 Task: Add a signature Mina Davis containing Have a great National Ice Cream Day, Mina Davis to email address softage.9@softage.net and add a label Incident reports
Action: Mouse moved to (954, 57)
Screenshot: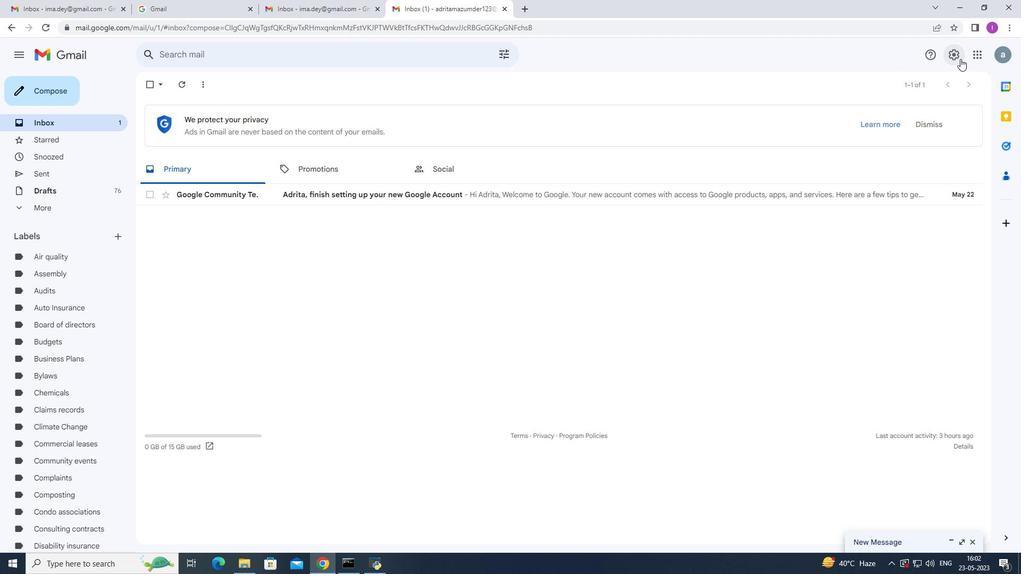
Action: Mouse pressed left at (954, 57)
Screenshot: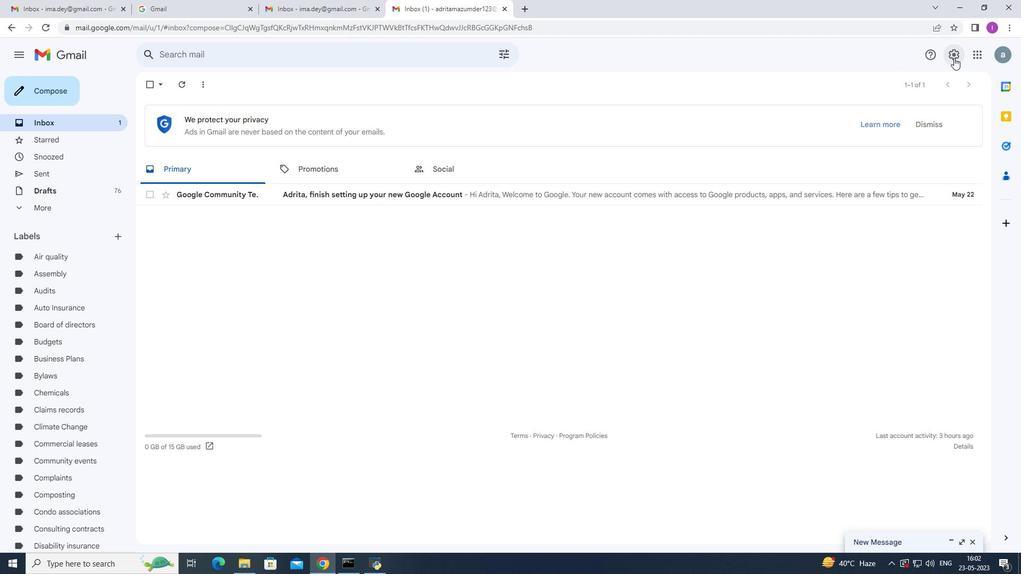 
Action: Mouse moved to (909, 109)
Screenshot: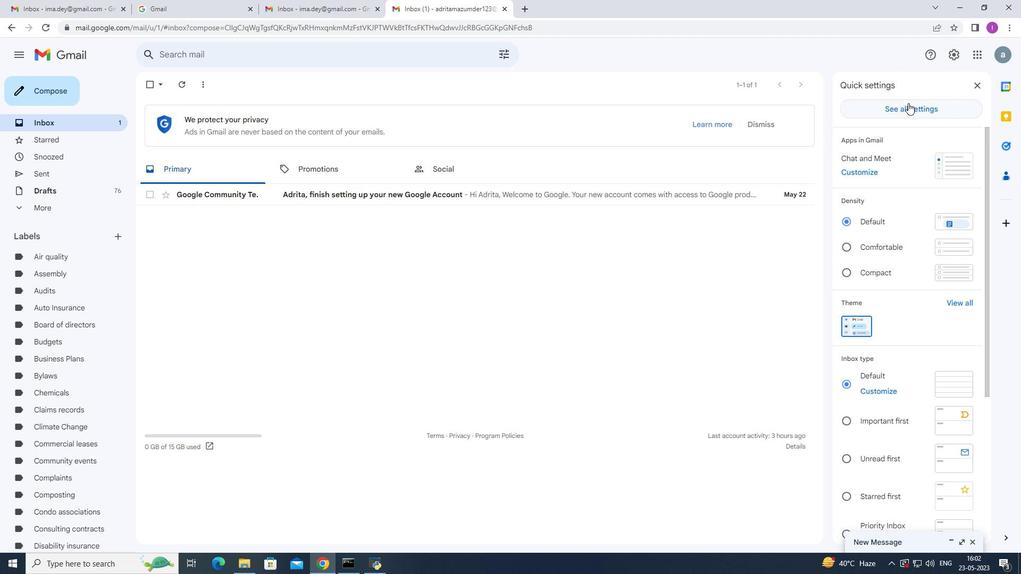 
Action: Mouse pressed left at (909, 109)
Screenshot: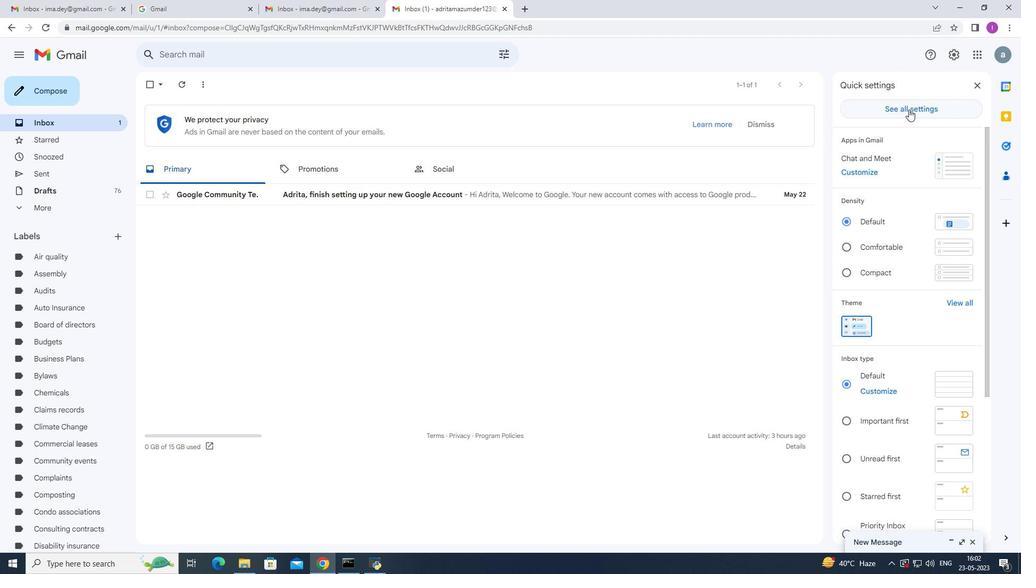 
Action: Mouse moved to (569, 285)
Screenshot: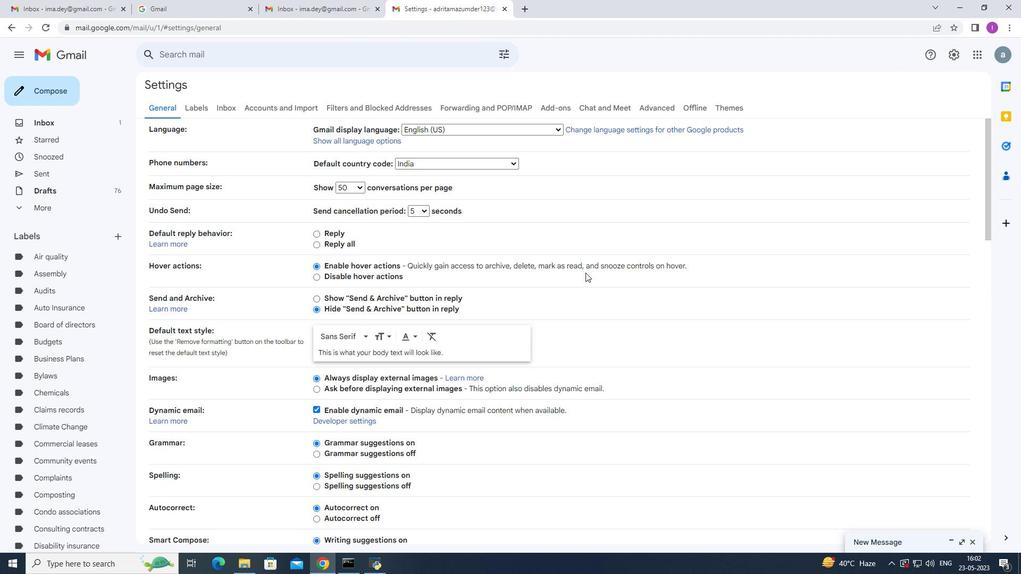 
Action: Mouse scrolled (569, 284) with delta (0, 0)
Screenshot: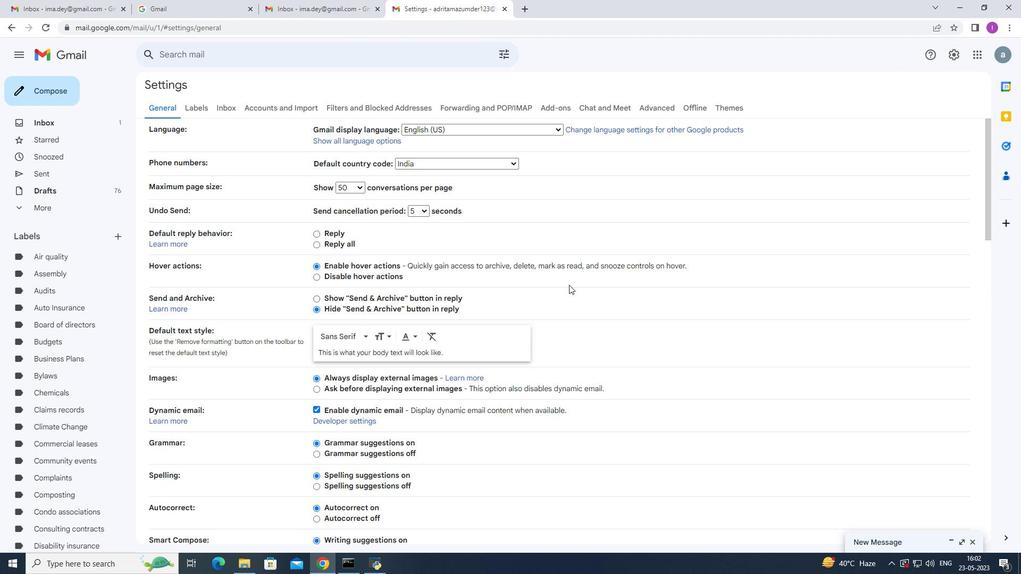 
Action: Mouse scrolled (569, 284) with delta (0, 0)
Screenshot: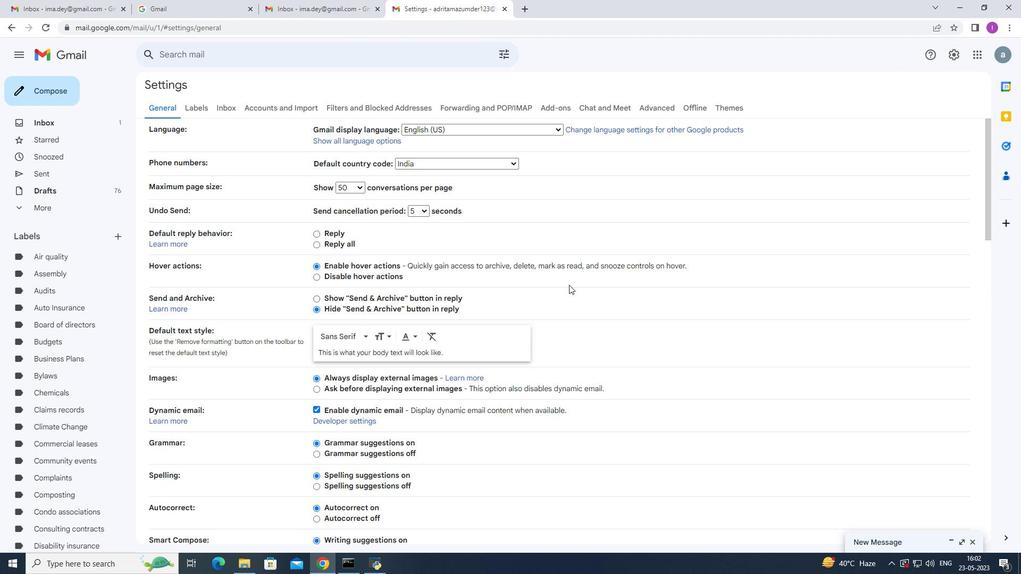 
Action: Mouse scrolled (569, 284) with delta (0, 0)
Screenshot: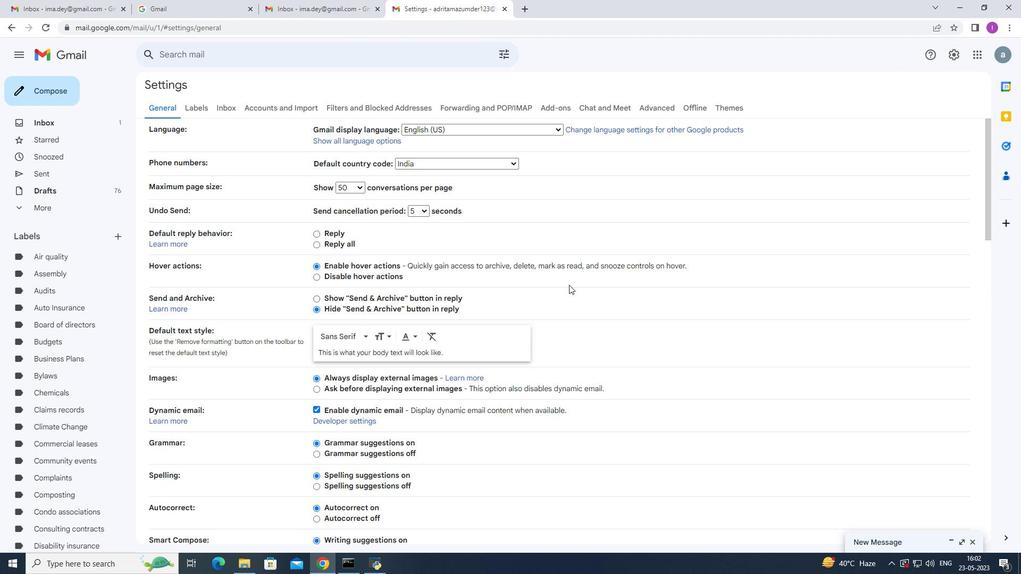 
Action: Mouse scrolled (569, 284) with delta (0, 0)
Screenshot: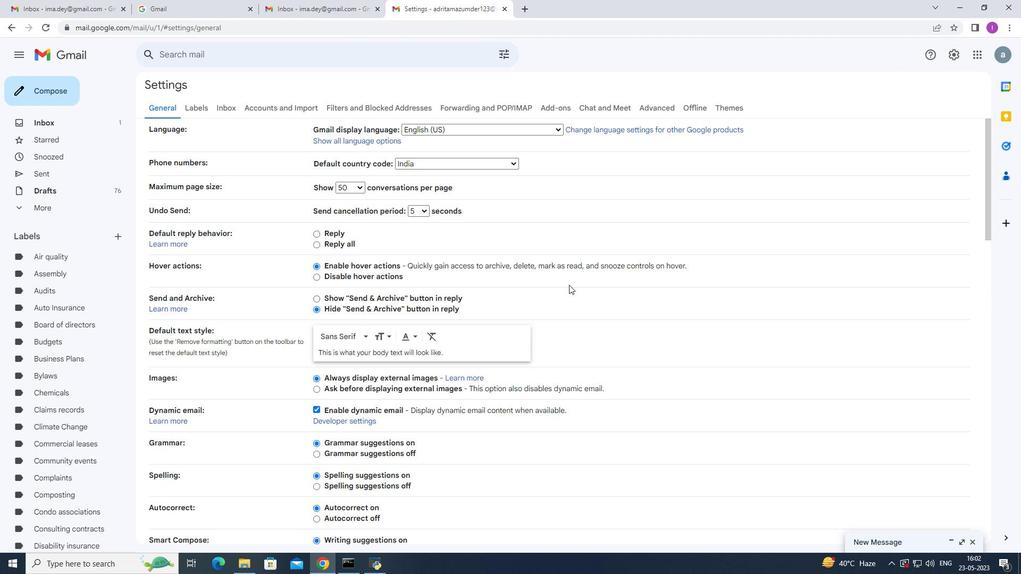 
Action: Mouse moved to (523, 332)
Screenshot: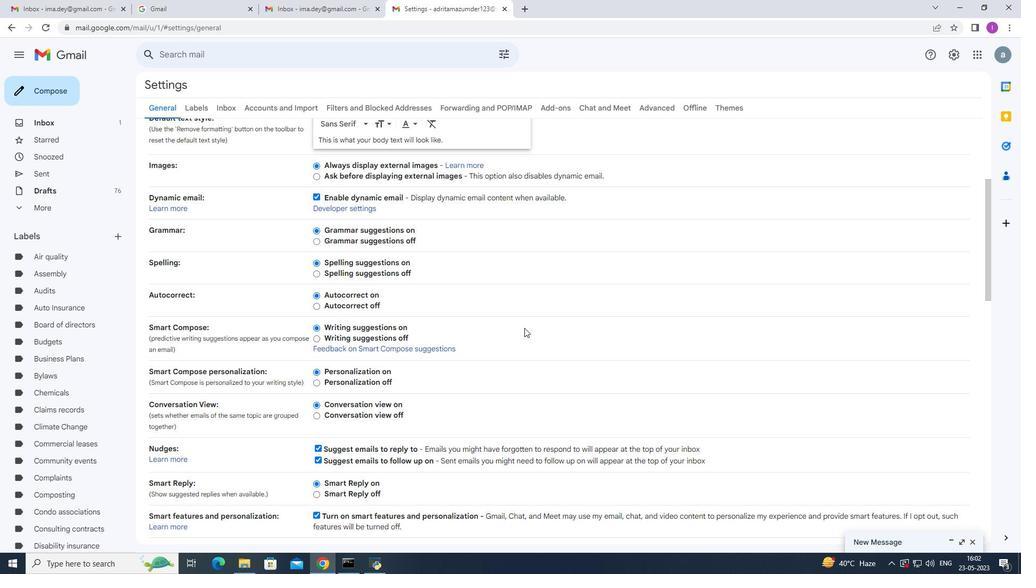 
Action: Mouse scrolled (523, 331) with delta (0, 0)
Screenshot: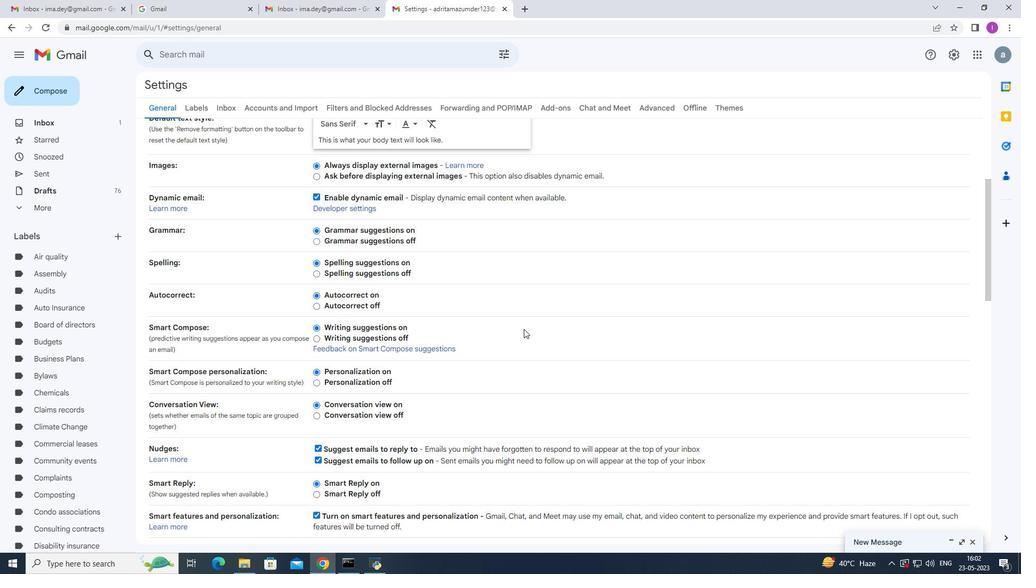 
Action: Mouse moved to (522, 333)
Screenshot: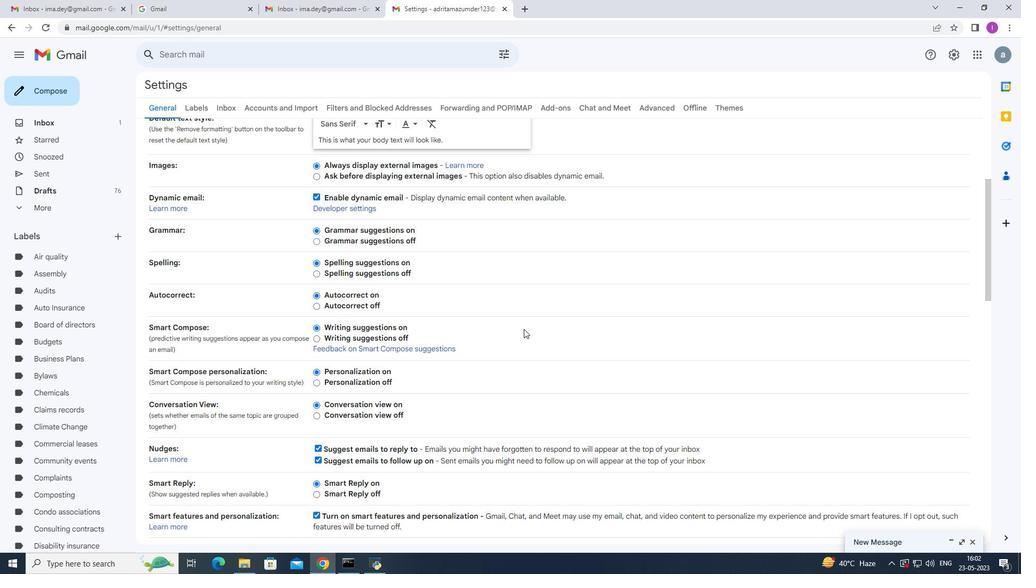
Action: Mouse scrolled (522, 332) with delta (0, 0)
Screenshot: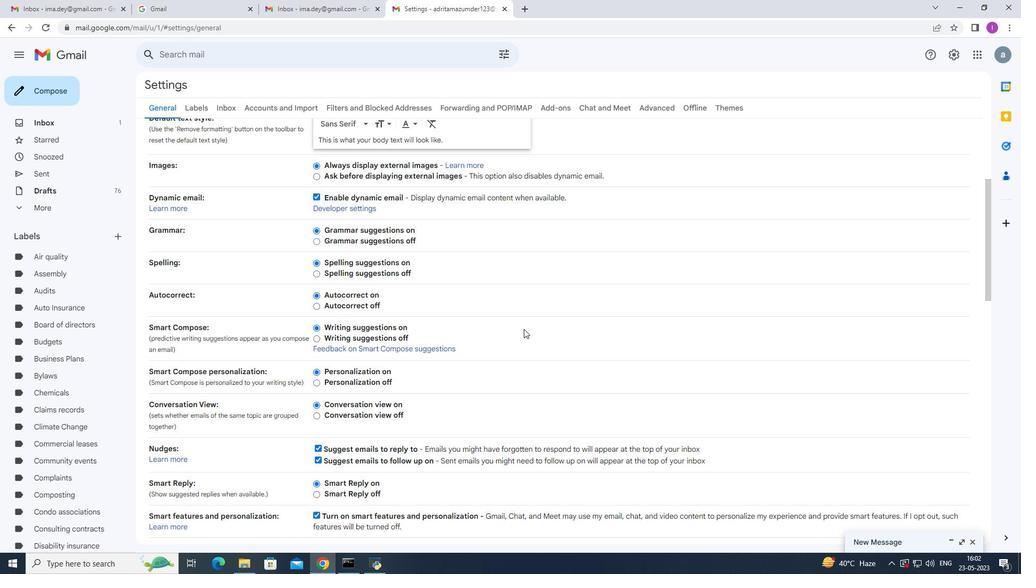 
Action: Mouse scrolled (522, 332) with delta (0, 0)
Screenshot: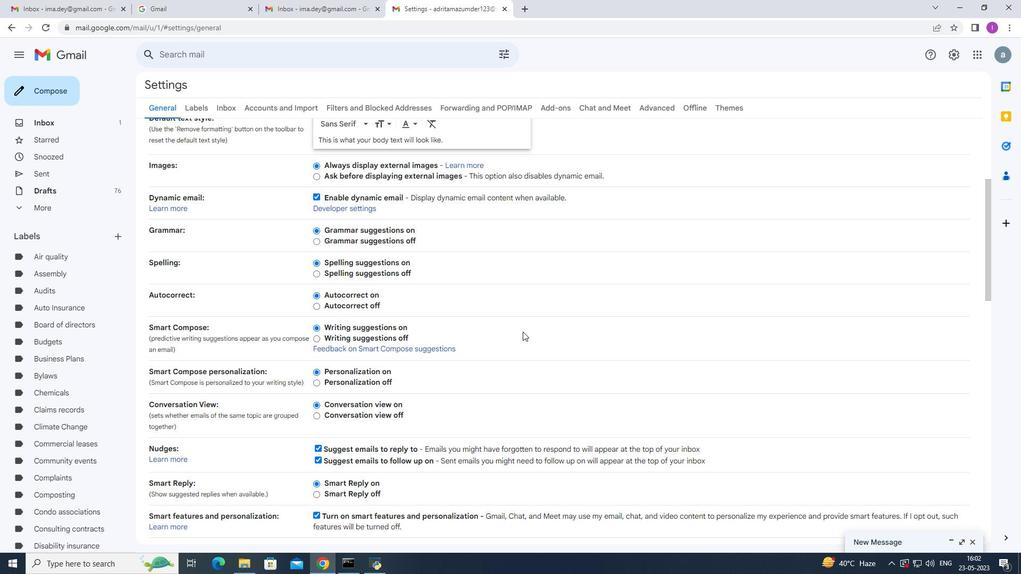 
Action: Mouse moved to (523, 331)
Screenshot: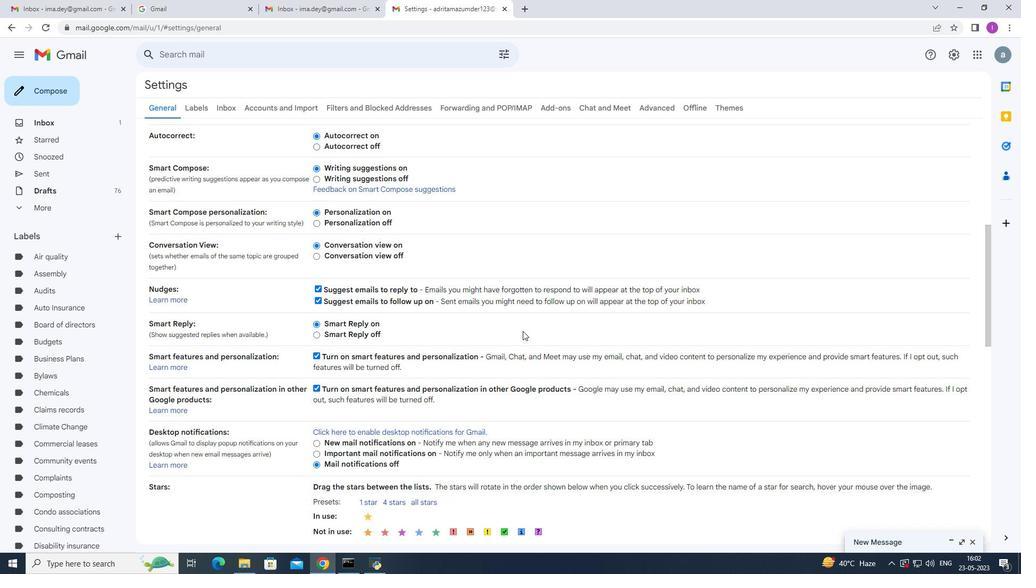 
Action: Mouse scrolled (523, 330) with delta (0, 0)
Screenshot: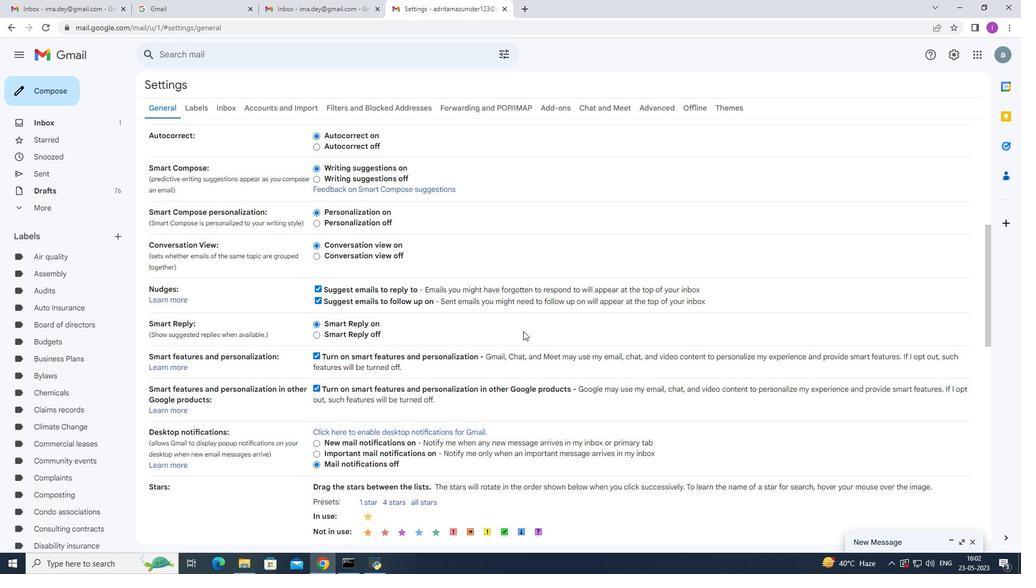 
Action: Mouse scrolled (523, 330) with delta (0, 0)
Screenshot: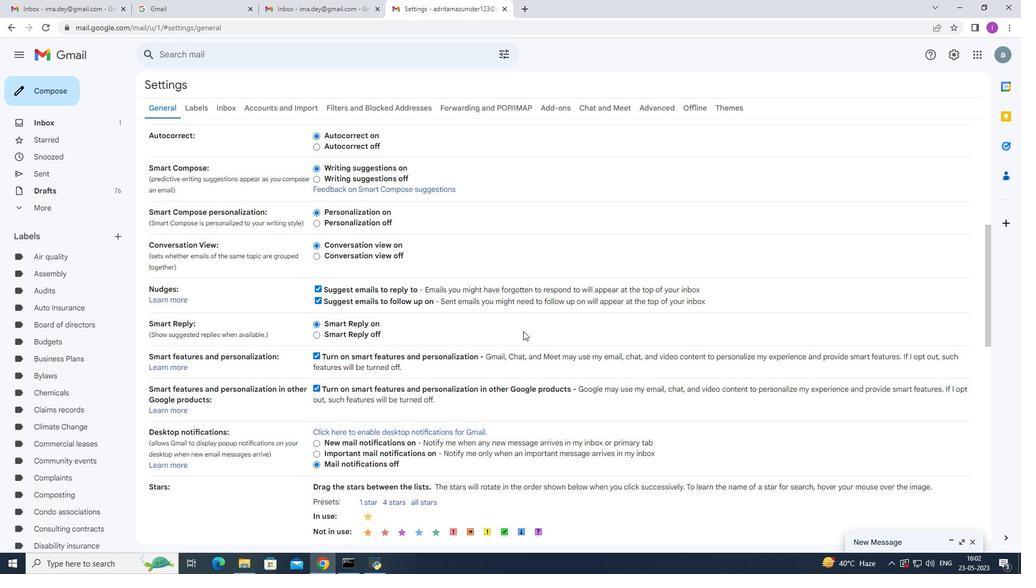 
Action: Mouse scrolled (523, 330) with delta (0, 0)
Screenshot: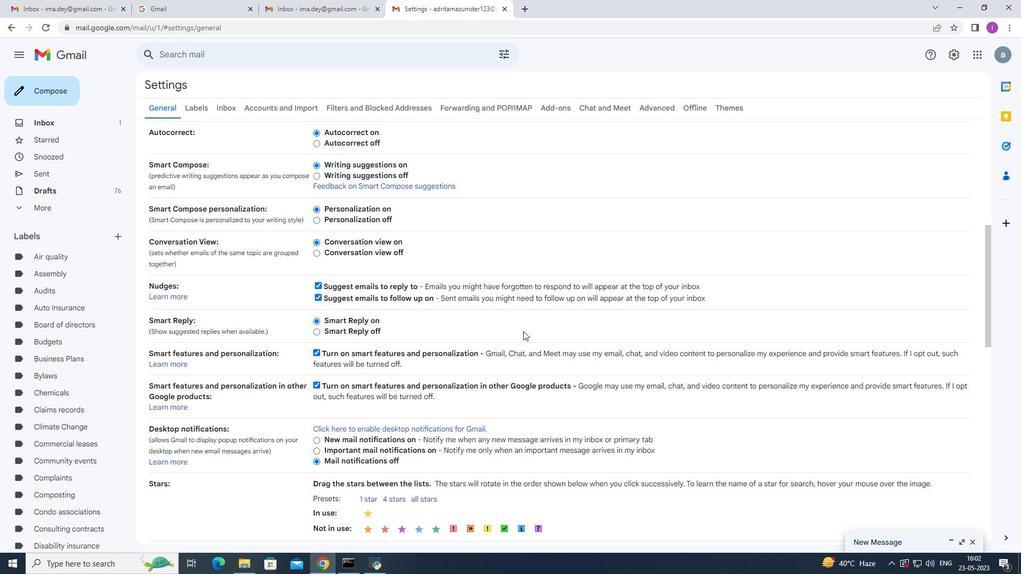 
Action: Mouse scrolled (523, 330) with delta (0, 0)
Screenshot: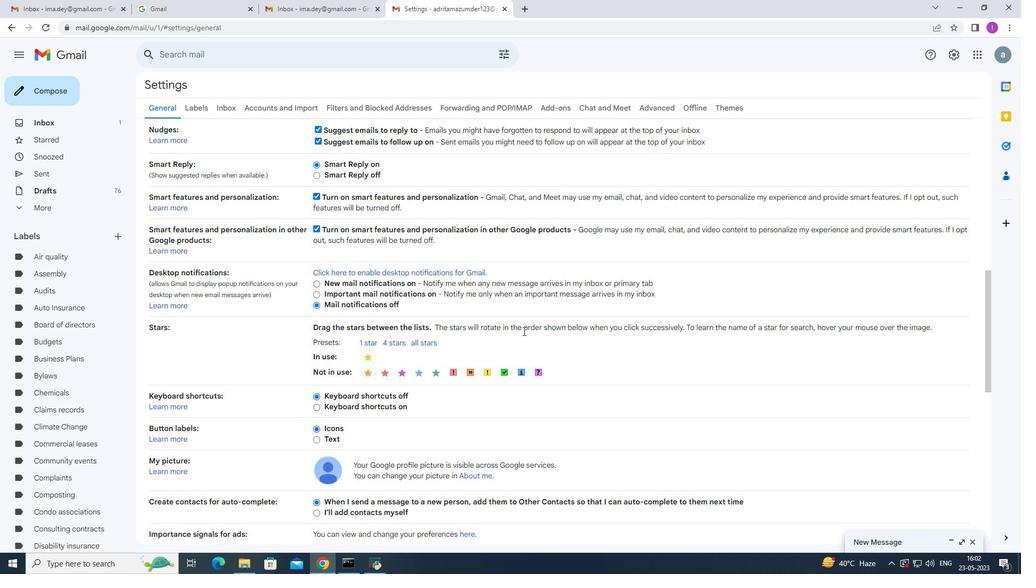 
Action: Mouse moved to (524, 330)
Screenshot: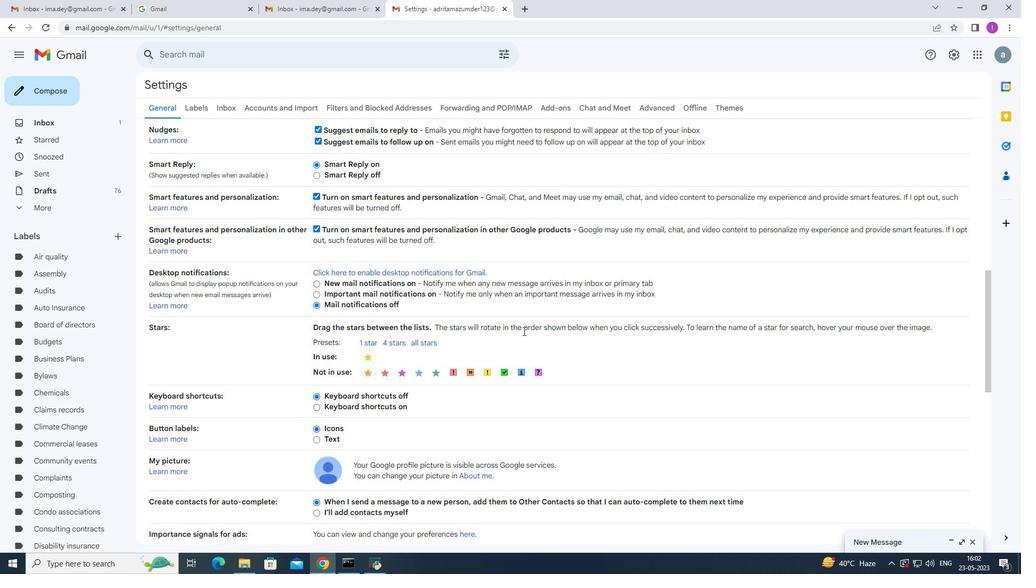 
Action: Mouse scrolled (524, 330) with delta (0, 0)
Screenshot: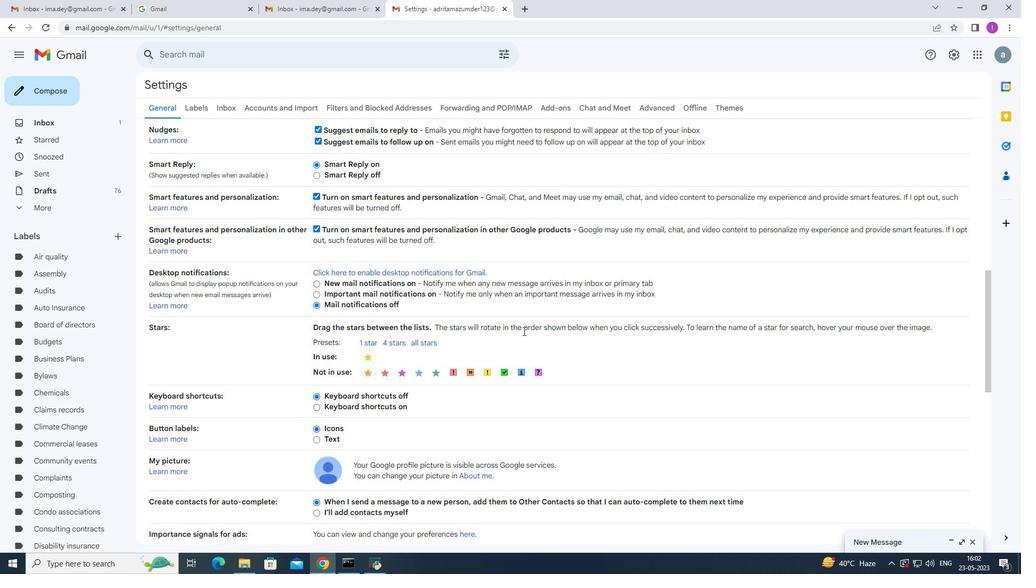 
Action: Mouse scrolled (524, 330) with delta (0, 0)
Screenshot: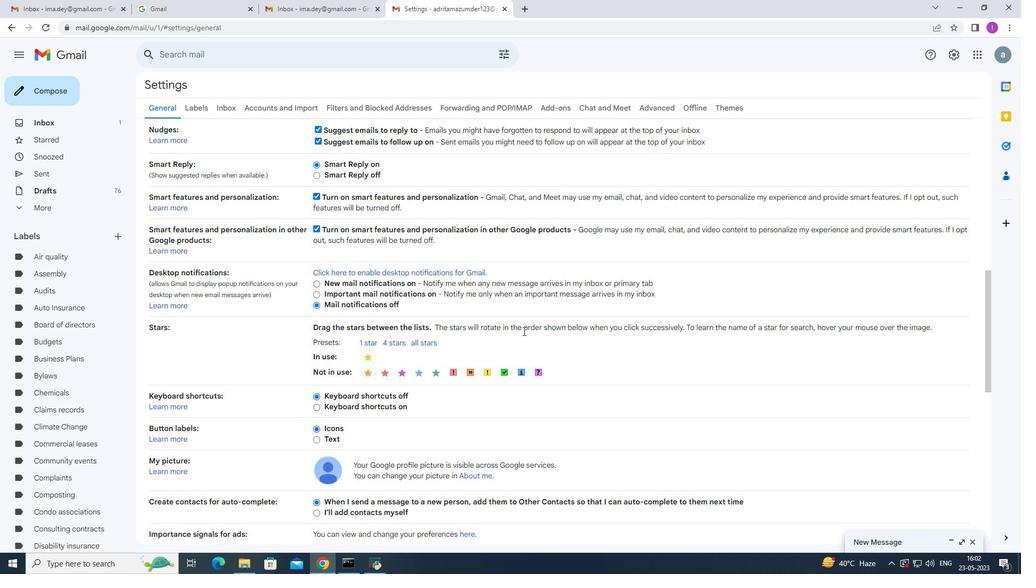 
Action: Mouse scrolled (524, 330) with delta (0, 0)
Screenshot: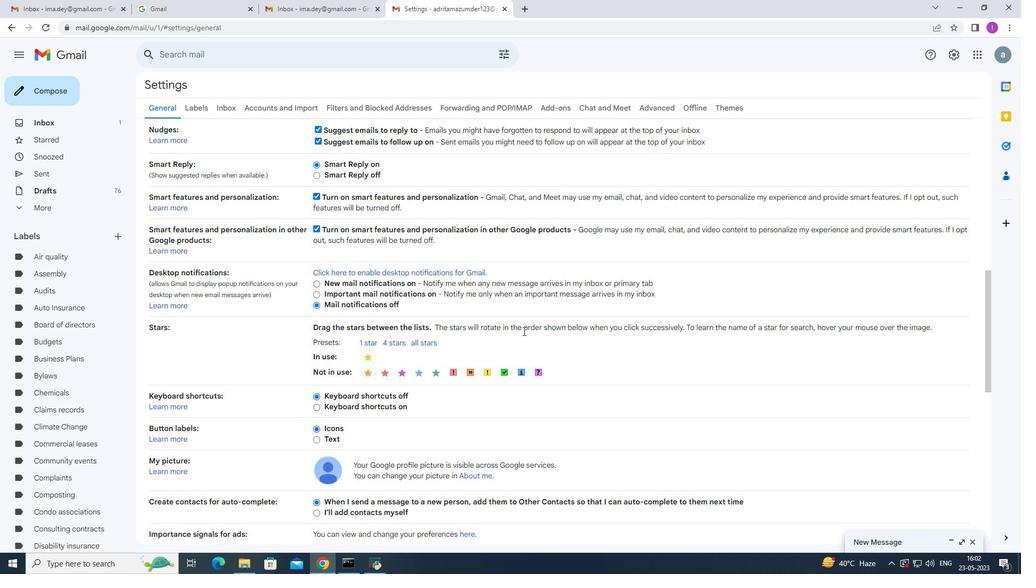 
Action: Mouse scrolled (524, 330) with delta (0, 0)
Screenshot: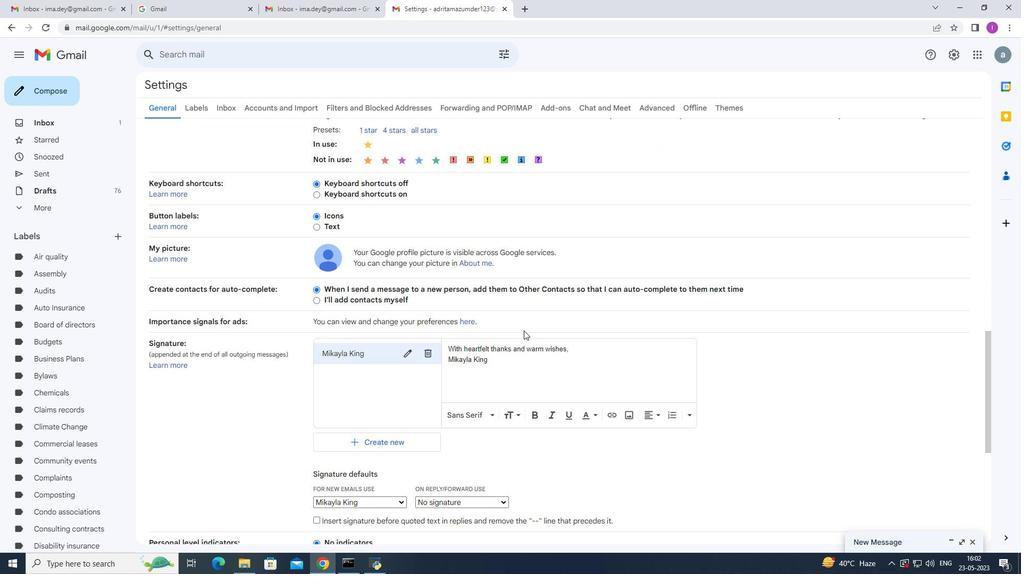 
Action: Mouse scrolled (524, 330) with delta (0, 0)
Screenshot: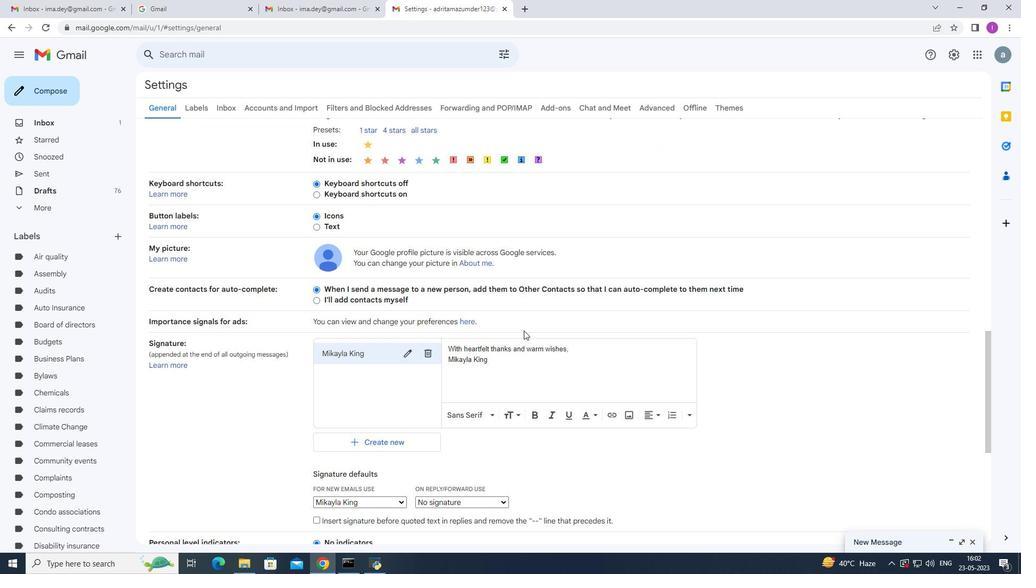 
Action: Mouse scrolled (524, 330) with delta (0, 0)
Screenshot: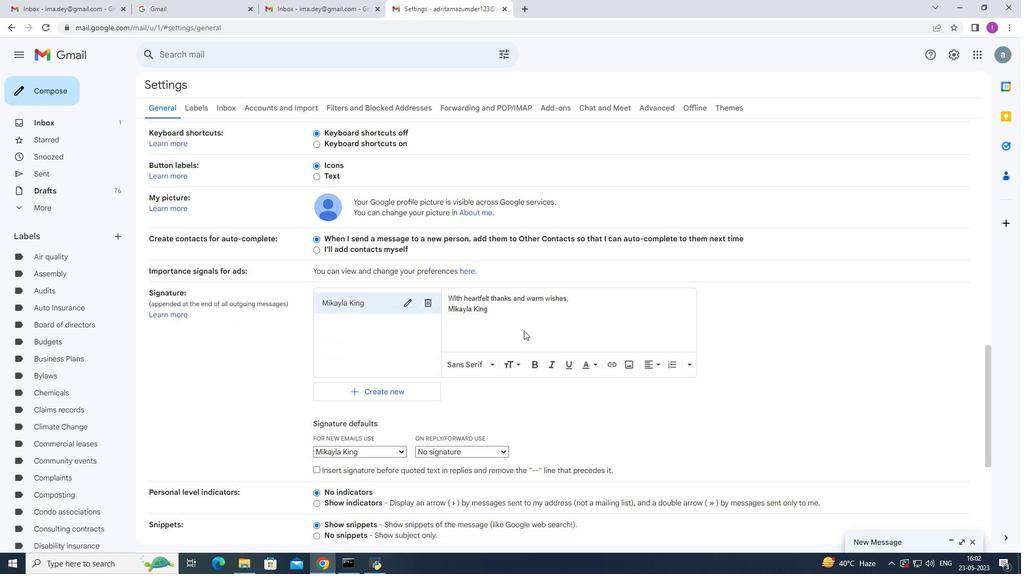 
Action: Mouse scrolled (524, 330) with delta (0, 0)
Screenshot: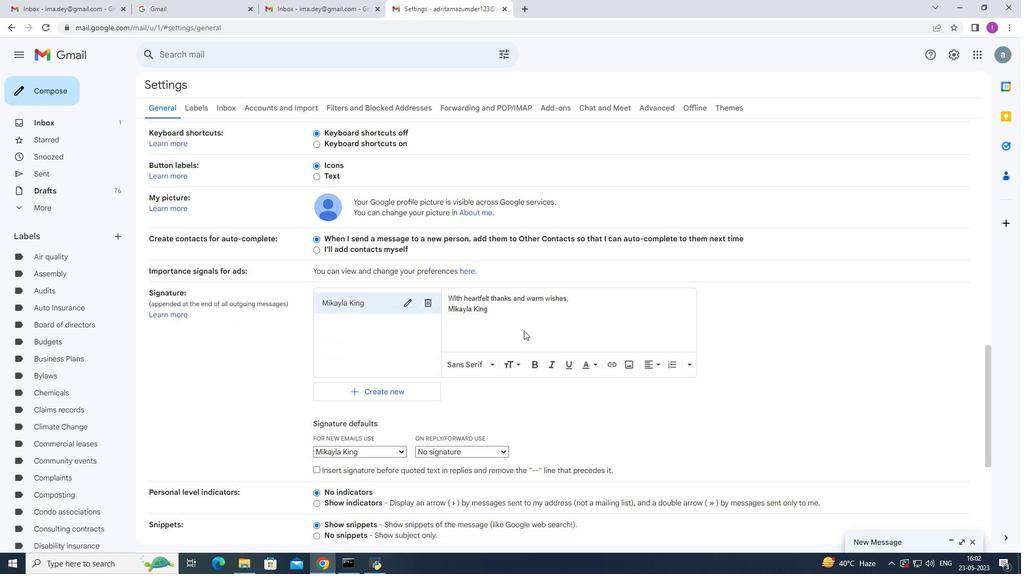 
Action: Mouse scrolled (524, 330) with delta (0, 0)
Screenshot: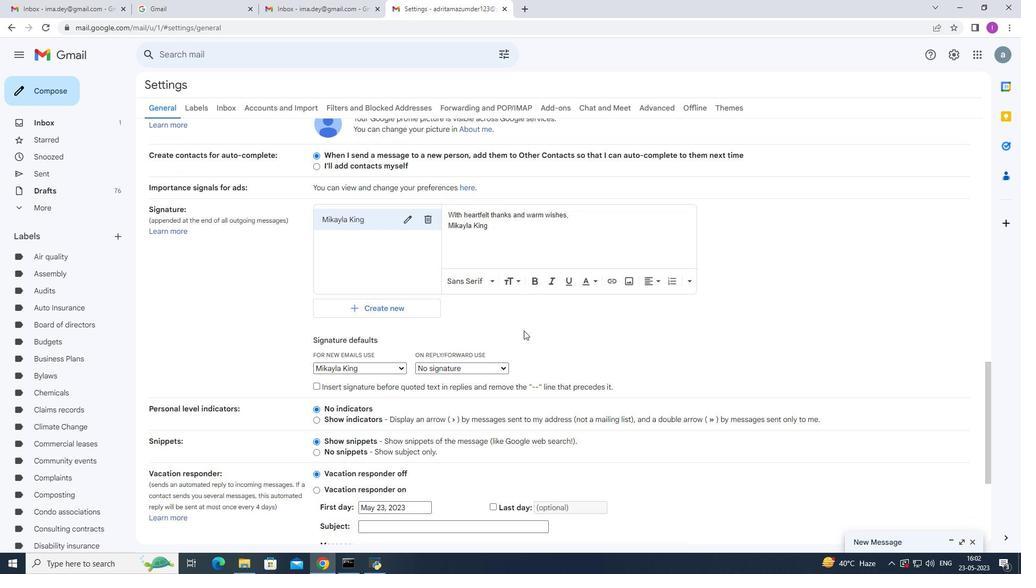 
Action: Mouse scrolled (524, 331) with delta (0, 0)
Screenshot: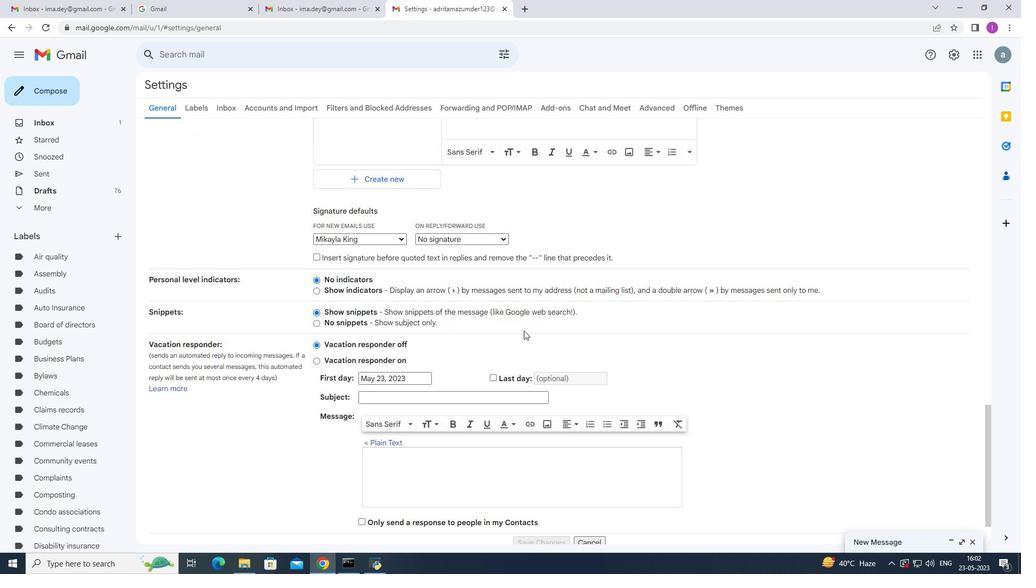 
Action: Mouse scrolled (524, 331) with delta (0, 0)
Screenshot: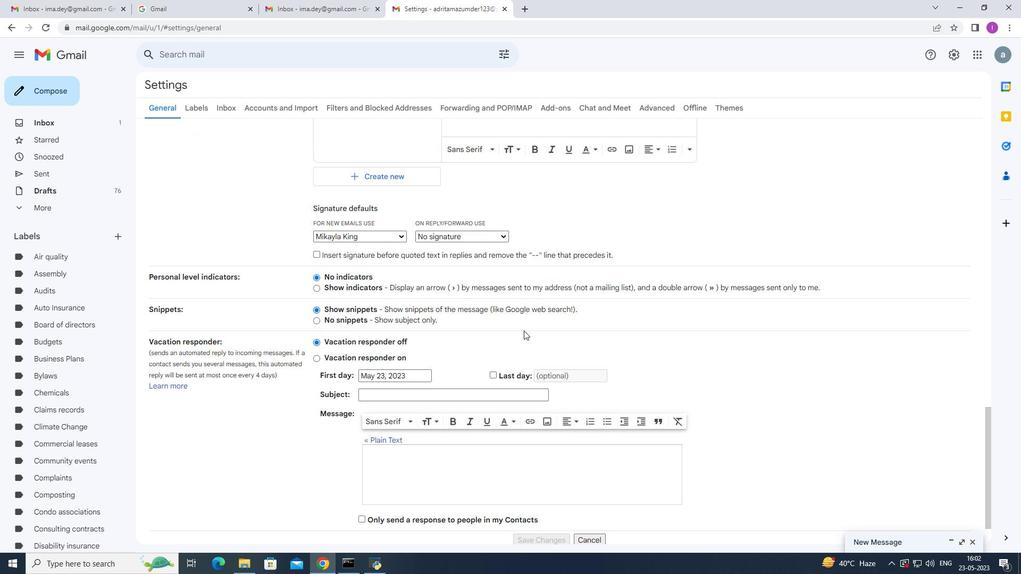 
Action: Mouse moved to (424, 195)
Screenshot: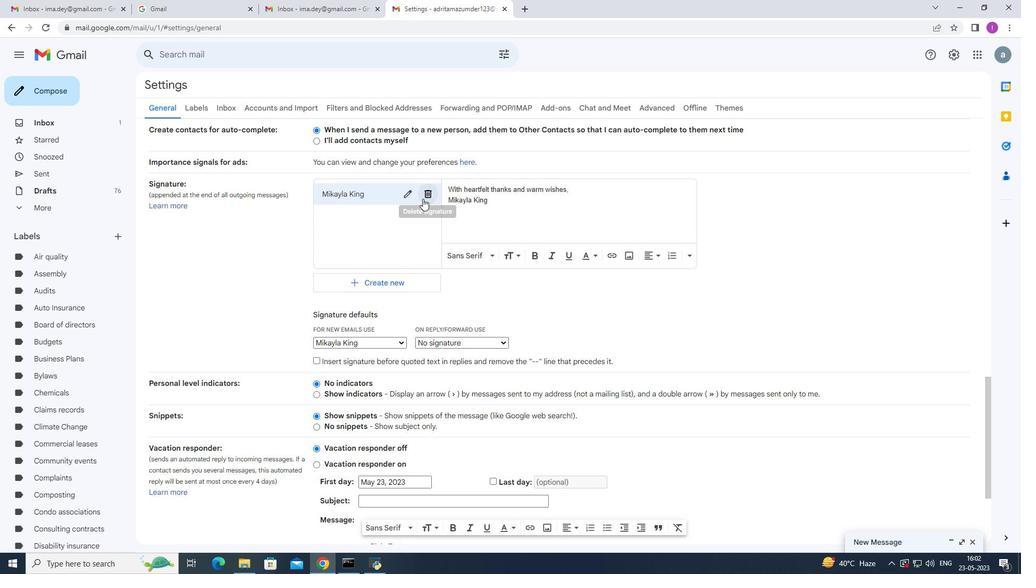 
Action: Mouse pressed left at (424, 195)
Screenshot: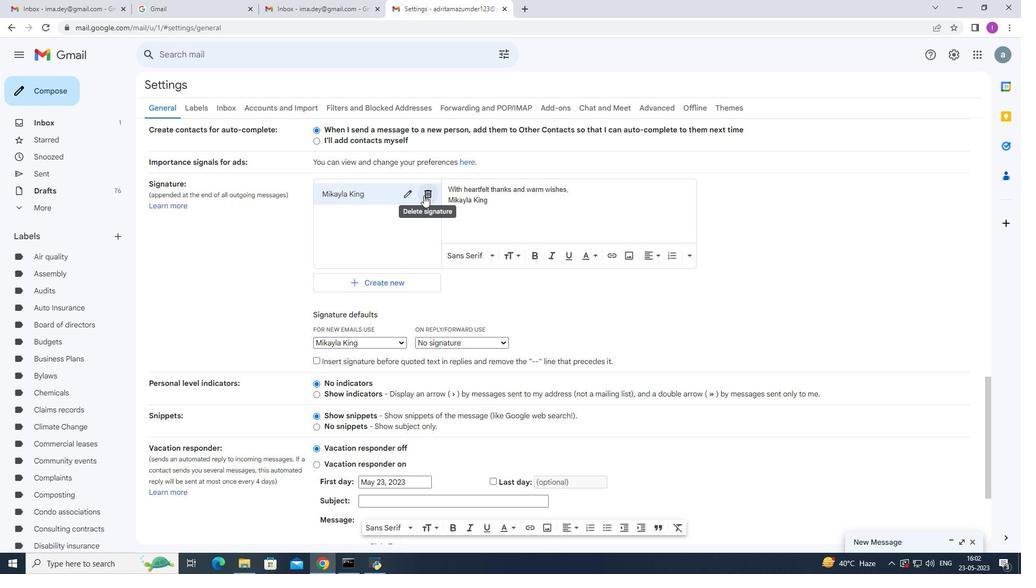 
Action: Mouse moved to (594, 321)
Screenshot: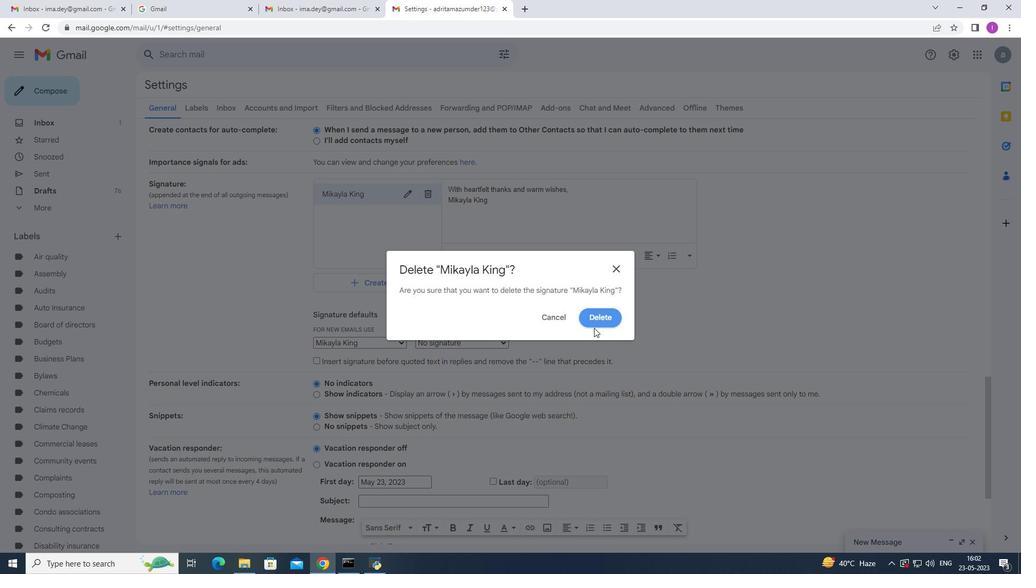 
Action: Mouse pressed left at (594, 321)
Screenshot: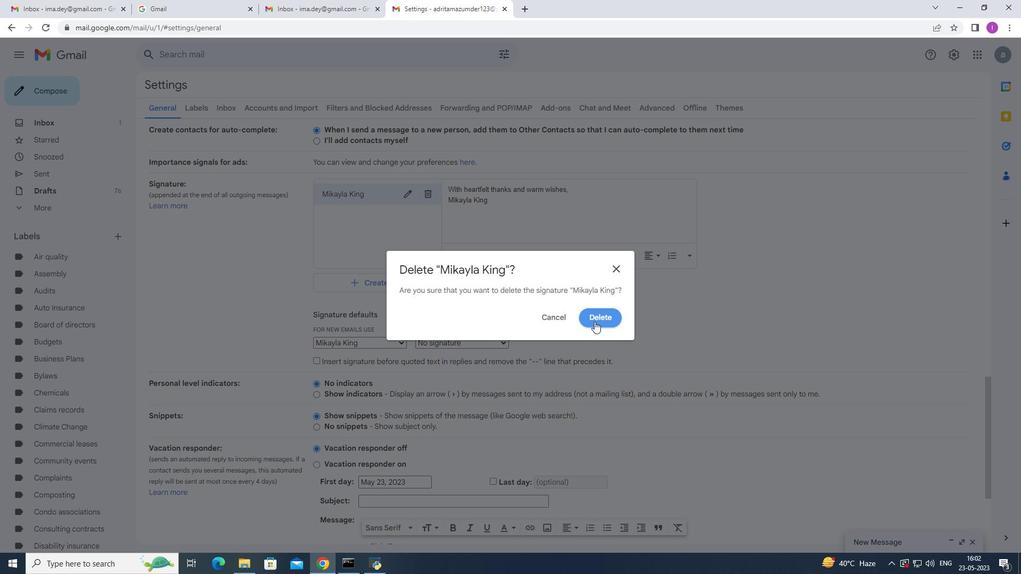 
Action: Mouse moved to (352, 205)
Screenshot: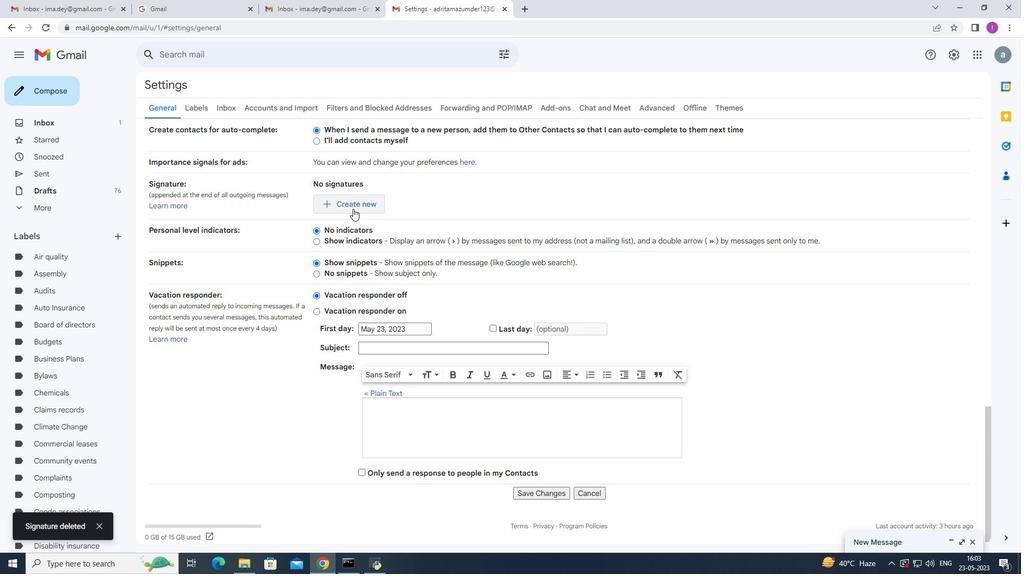
Action: Mouse pressed left at (352, 205)
Screenshot: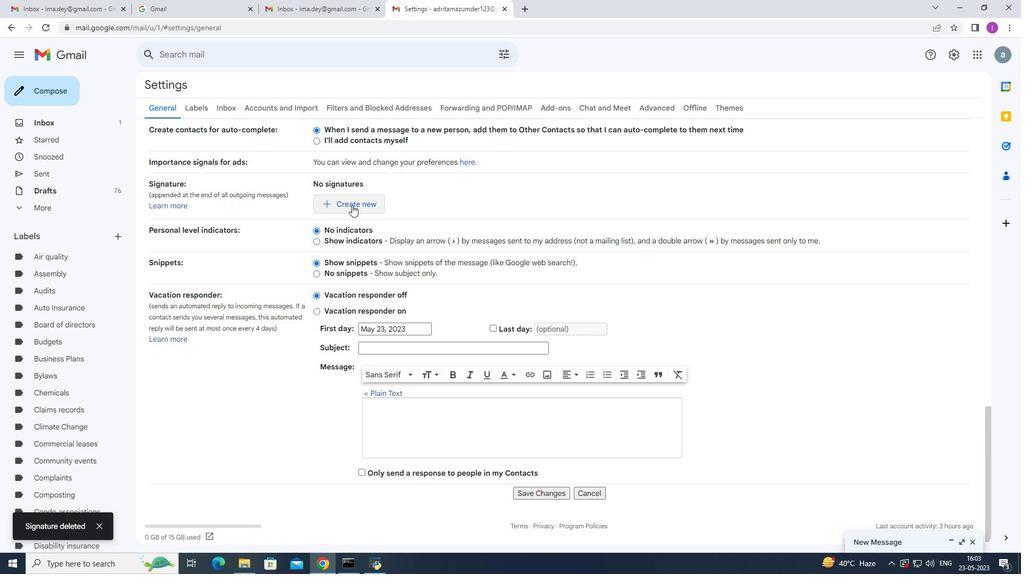 
Action: Mouse moved to (435, 291)
Screenshot: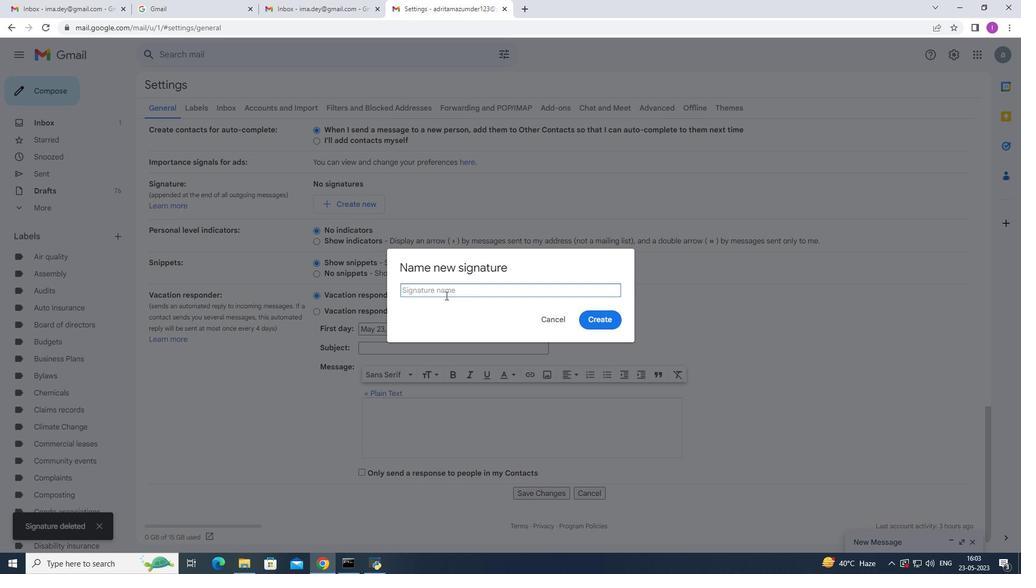 
Action: Mouse pressed left at (435, 291)
Screenshot: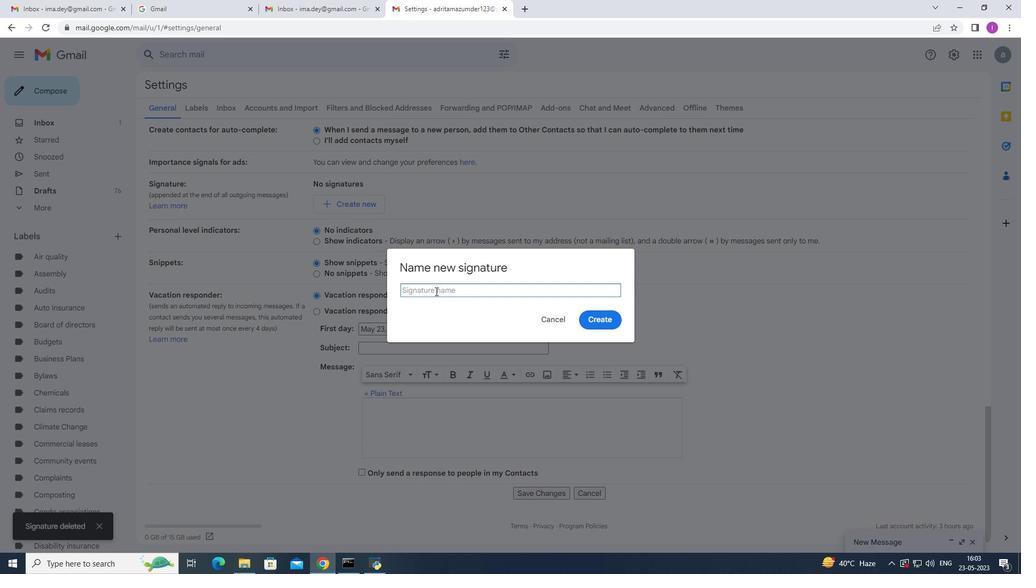 
Action: Mouse moved to (452, 292)
Screenshot: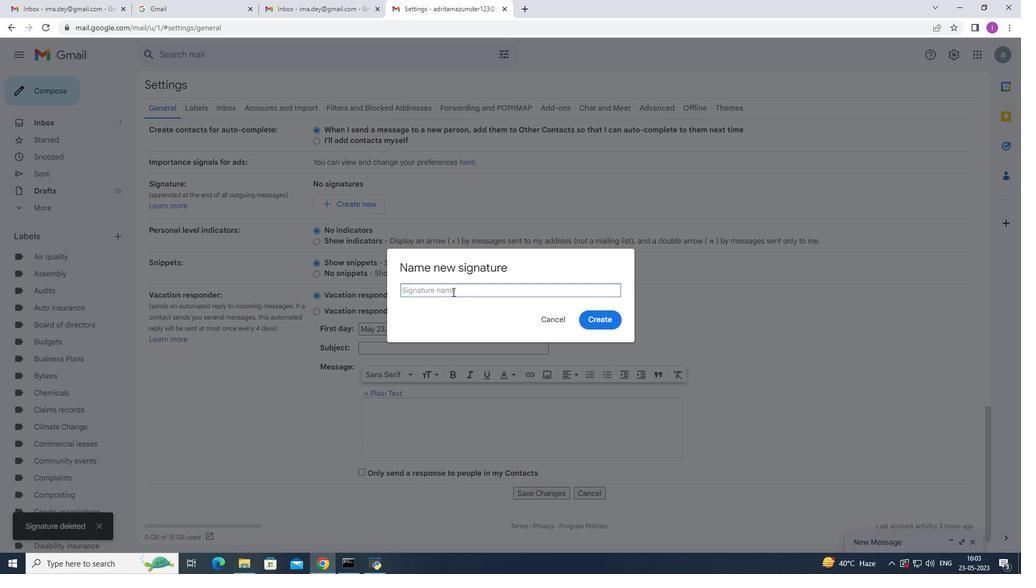 
Action: Key pressed <Key.shift>Mina<Key.space><Key.shift>Davis
Screenshot: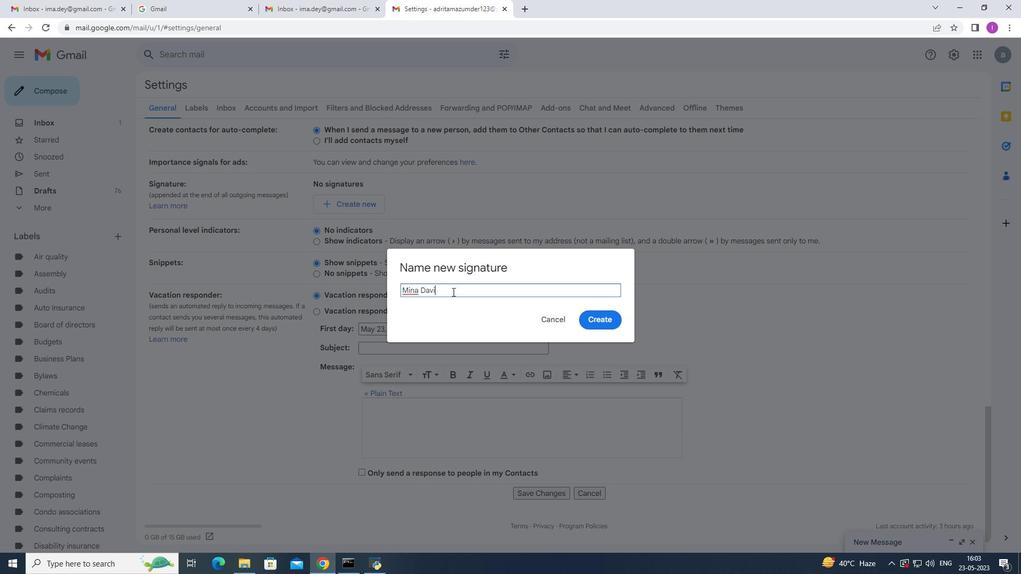 
Action: Mouse moved to (595, 317)
Screenshot: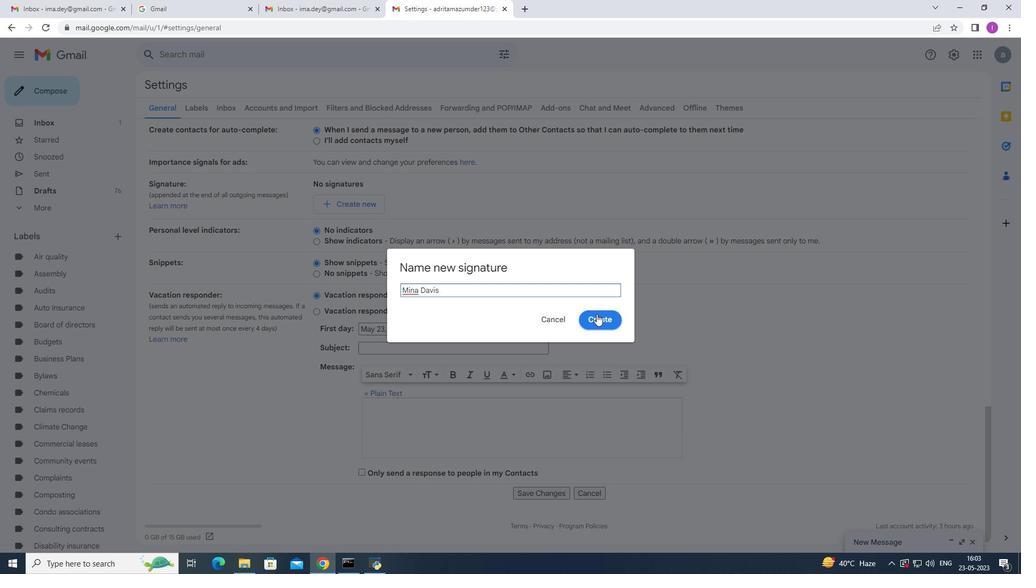 
Action: Mouse pressed left at (595, 317)
Screenshot: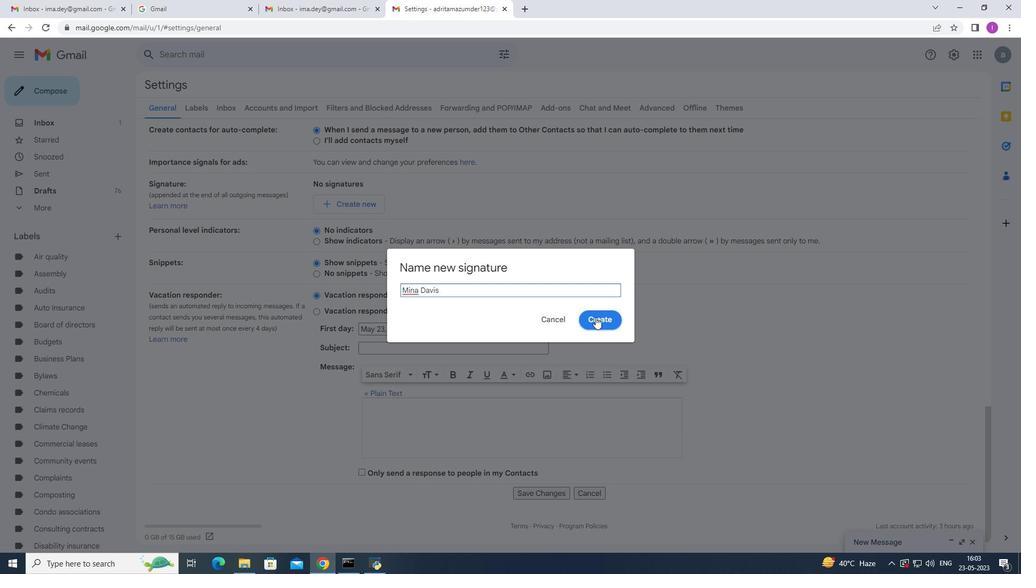 
Action: Mouse moved to (402, 341)
Screenshot: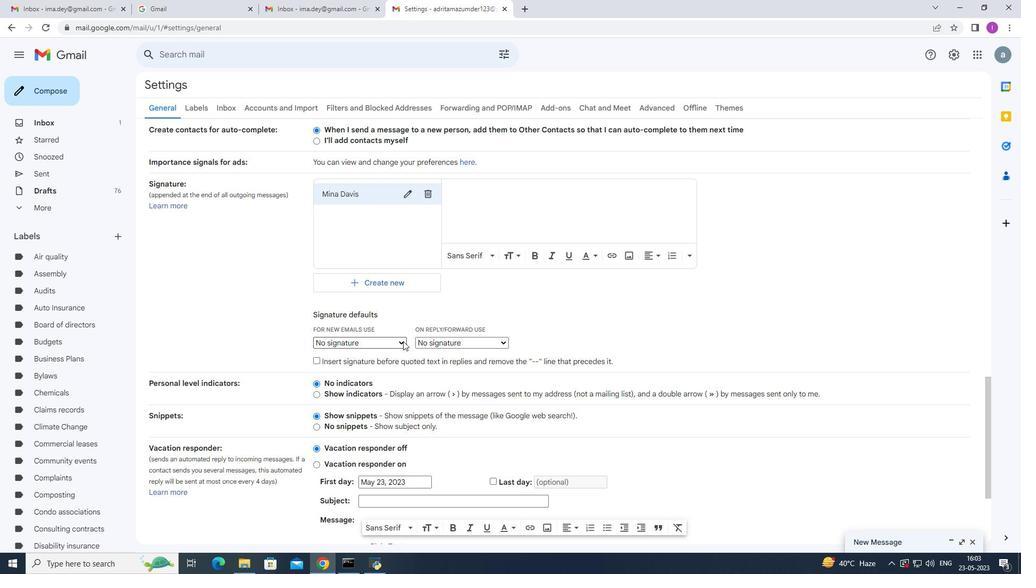 
Action: Mouse pressed left at (402, 341)
Screenshot: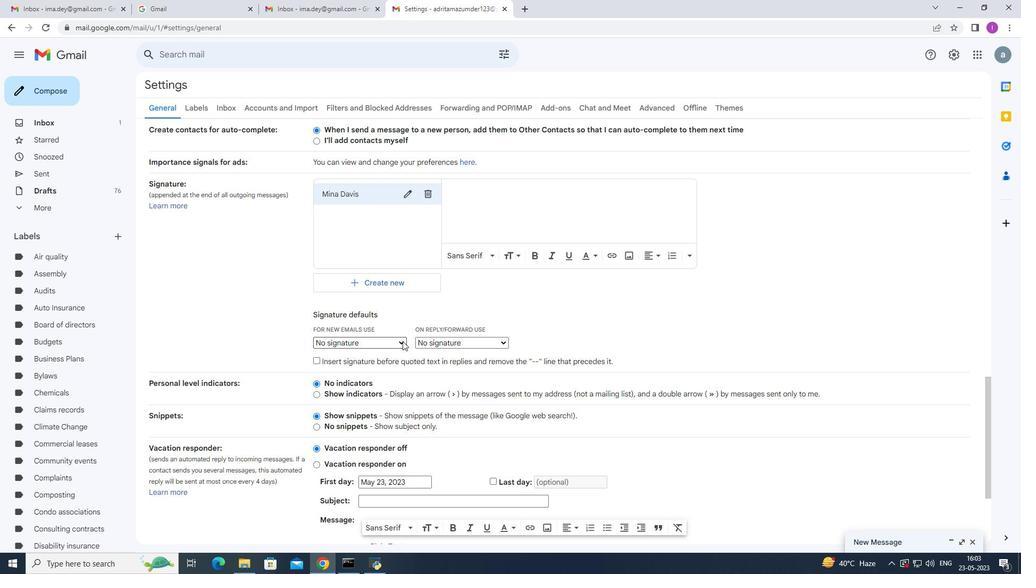 
Action: Mouse moved to (361, 366)
Screenshot: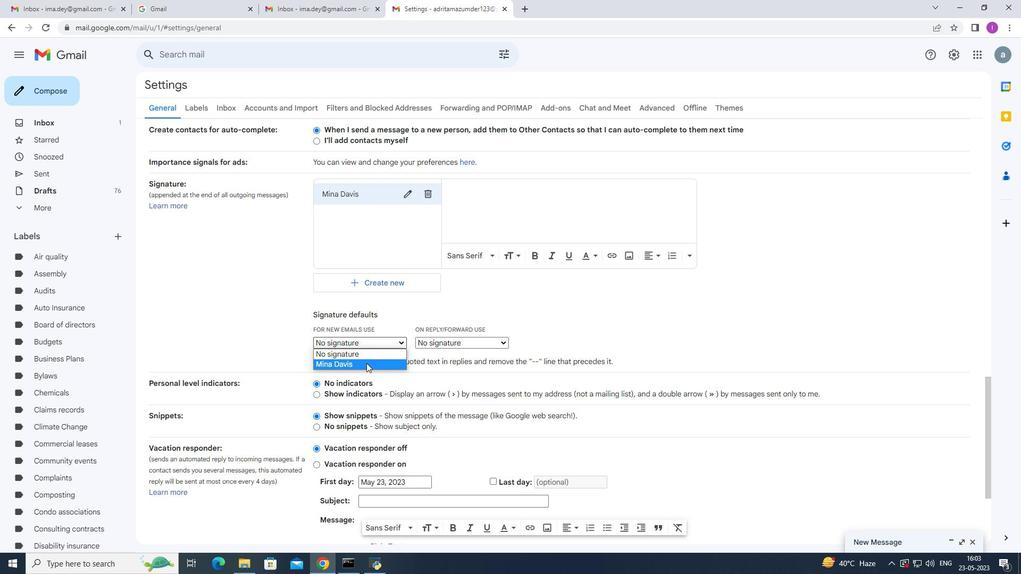 
Action: Mouse pressed left at (361, 366)
Screenshot: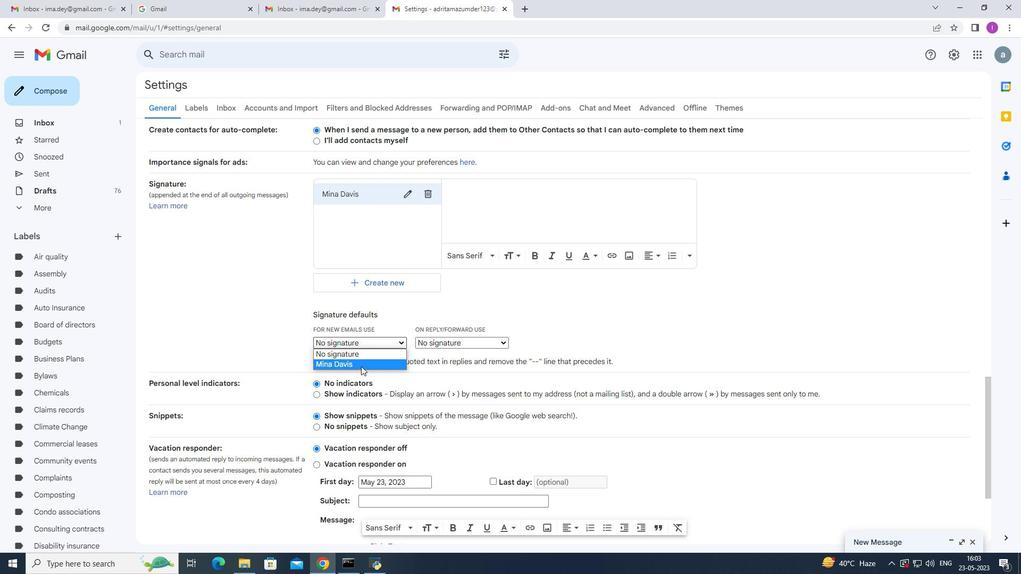 
Action: Mouse moved to (458, 195)
Screenshot: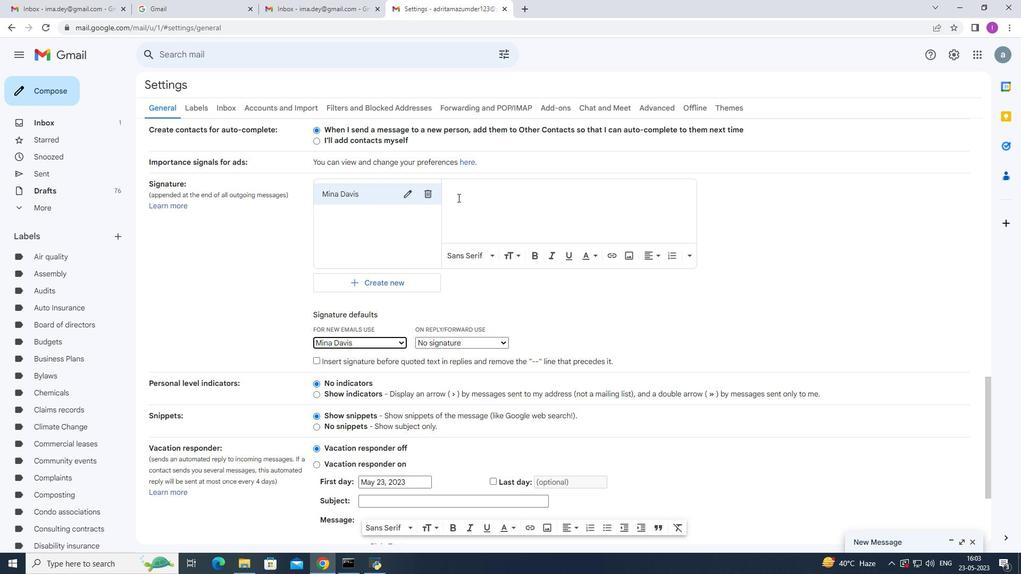 
Action: Mouse pressed left at (458, 195)
Screenshot: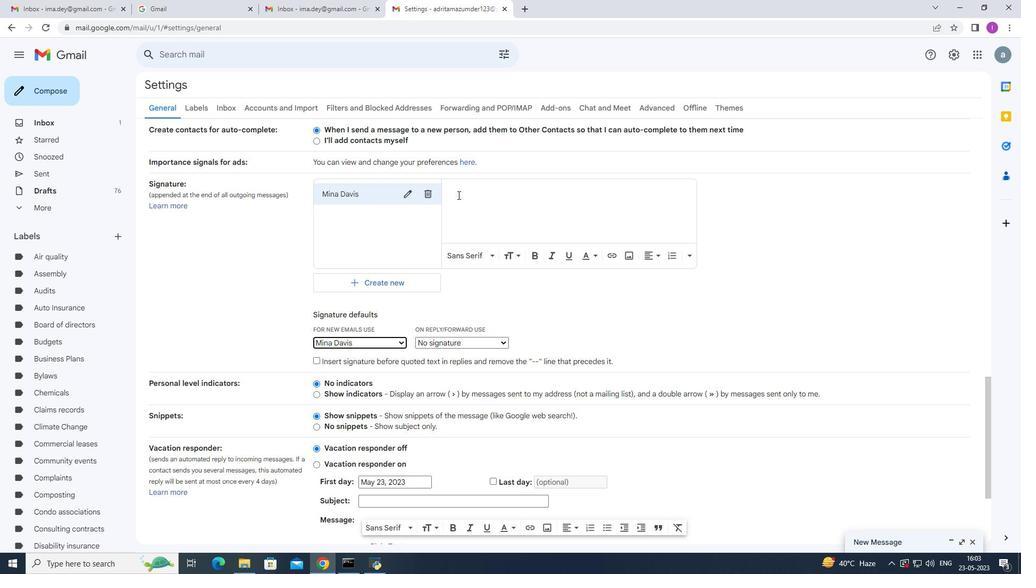 
Action: Mouse moved to (564, 215)
Screenshot: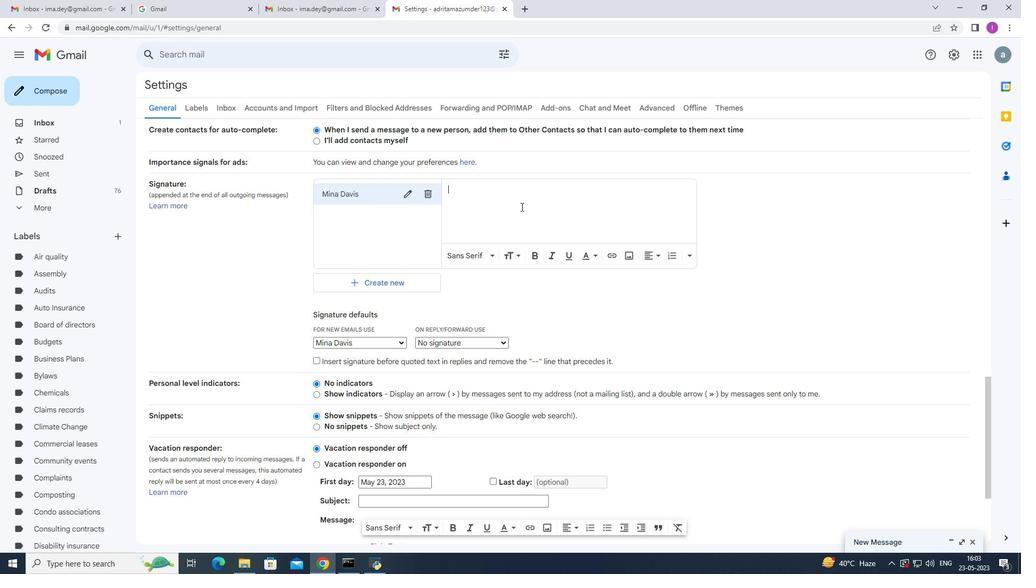 
Action: Key pressed <Key.shift>Have<Key.space>a<Key.space>great<Key.space><Key.shift>National<Key.space><Key.shift>Ice<Key.space><Key.shift>Creame<Key.space><Key.backspace><Key.backspace><Key.space><Key.shift>day<Key.backspace><Key.backspace><Key.backspace><Key.shift>Day,<Key.enter><Key.shift>Mina<Key.space><Key.shift>Daviz<Key.backspace>s
Screenshot: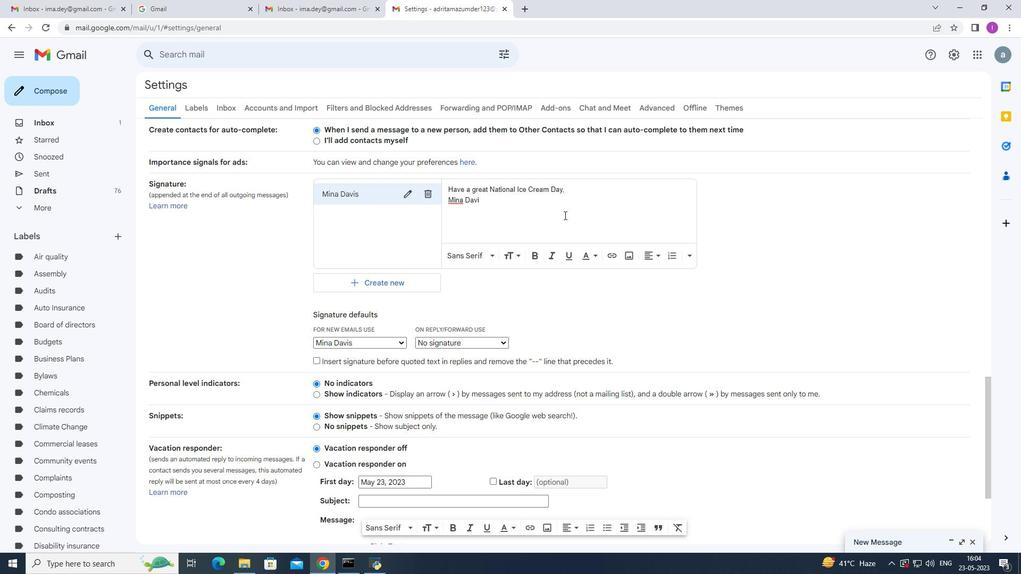 
Action: Mouse moved to (482, 297)
Screenshot: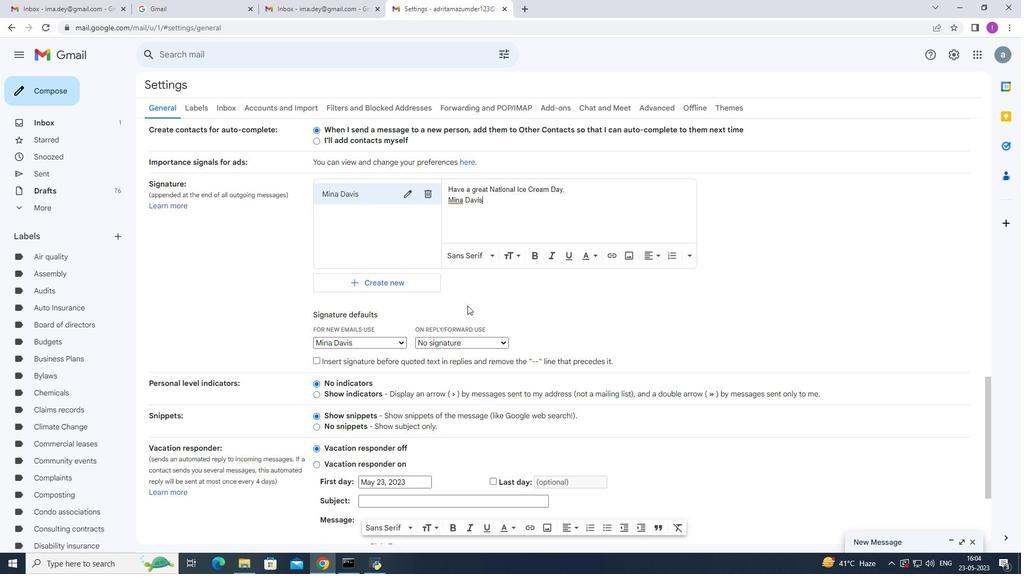 
Action: Mouse scrolled (482, 296) with delta (0, 0)
Screenshot: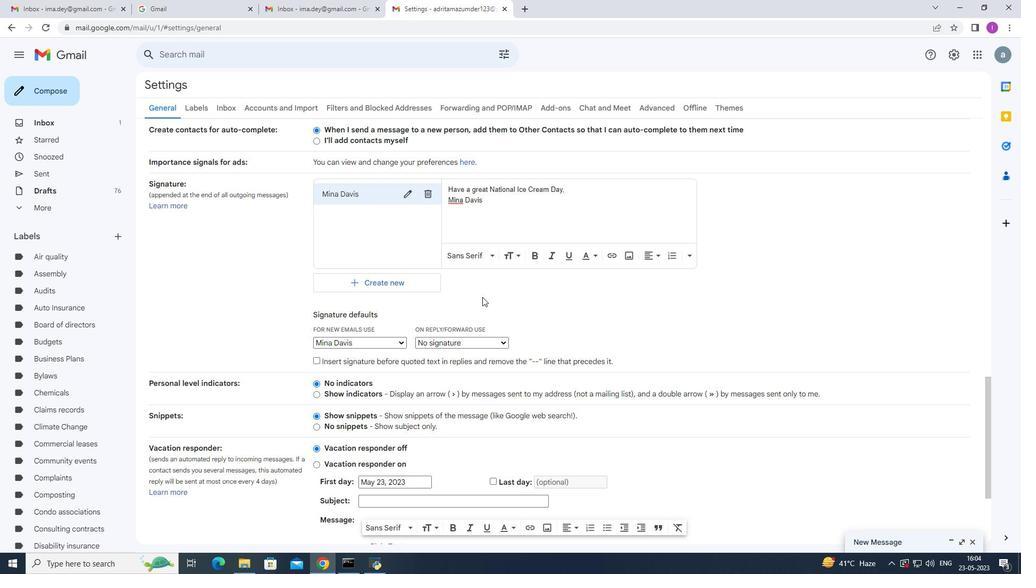 
Action: Mouse moved to (483, 297)
Screenshot: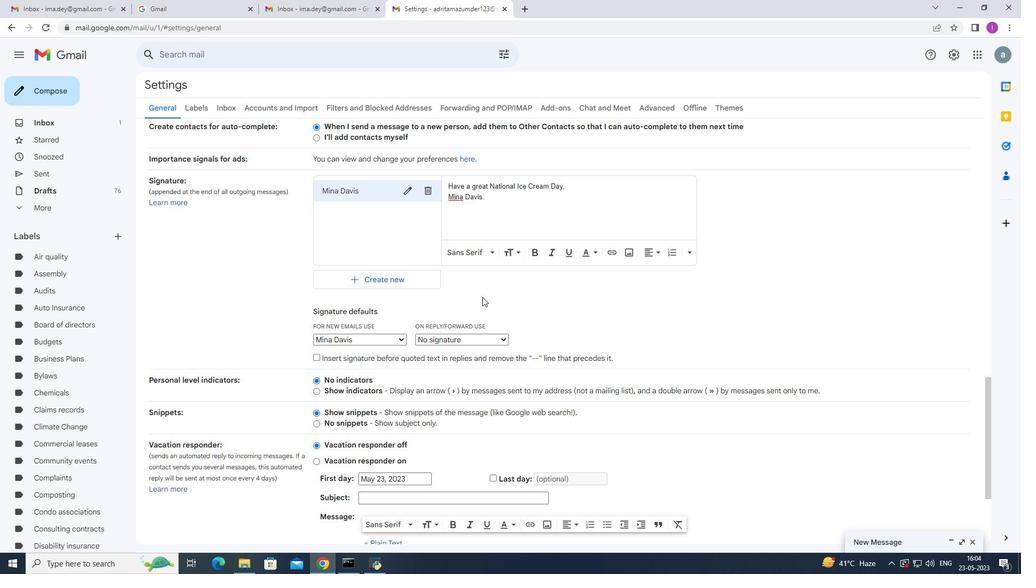 
Action: Mouse scrolled (483, 296) with delta (0, 0)
Screenshot: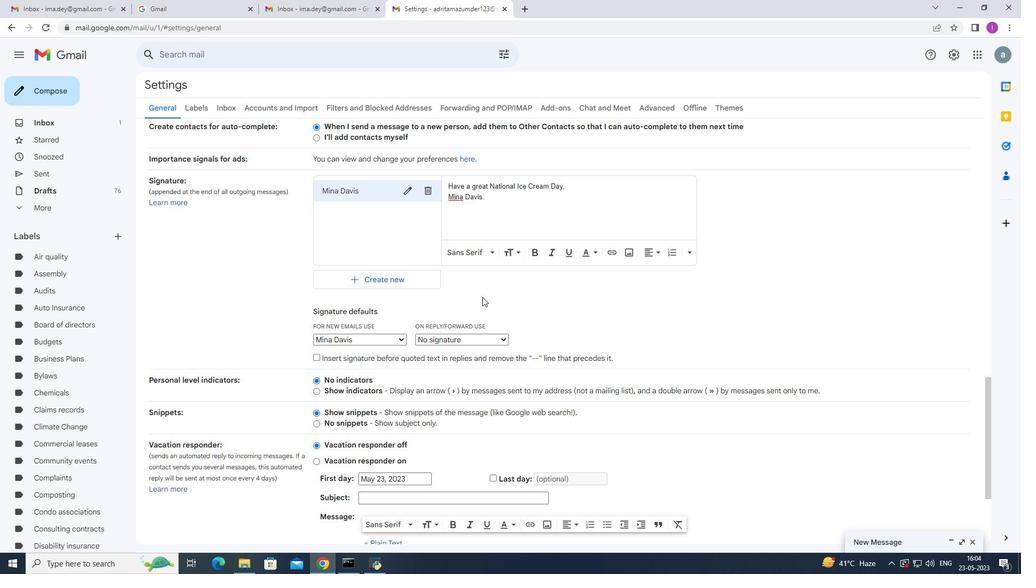
Action: Mouse moved to (486, 295)
Screenshot: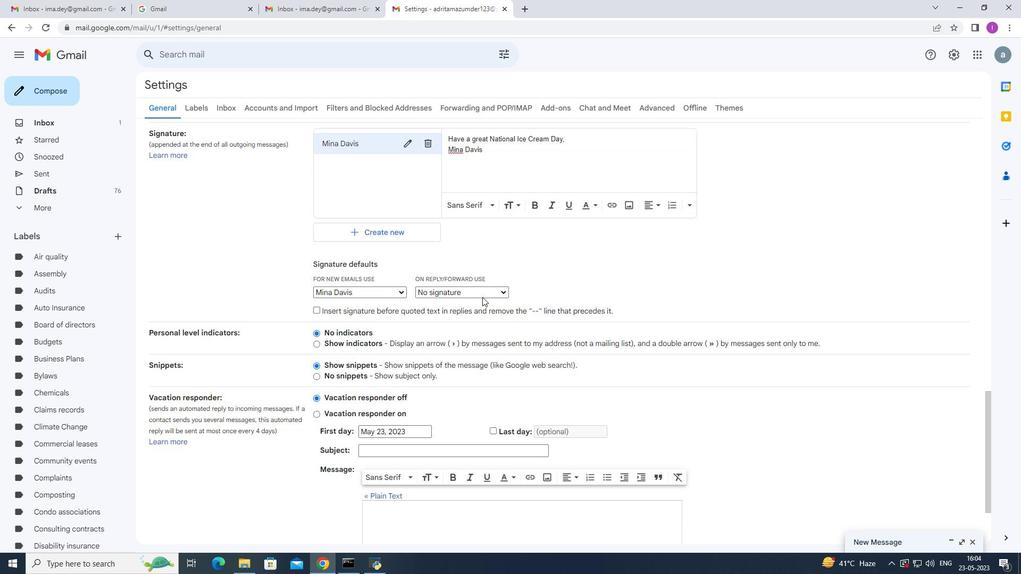 
Action: Mouse scrolled (485, 295) with delta (0, 0)
Screenshot: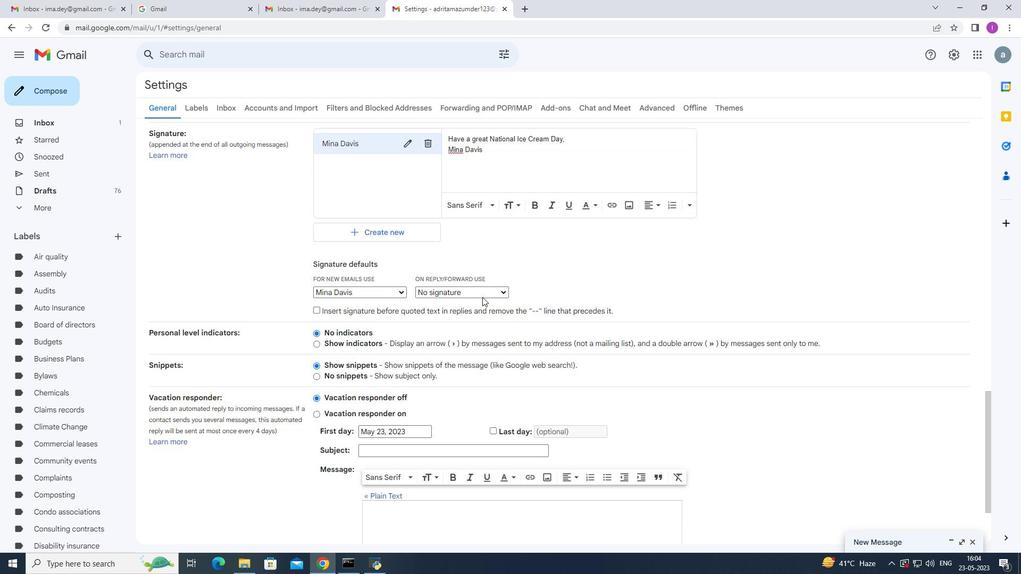 
Action: Mouse moved to (498, 285)
Screenshot: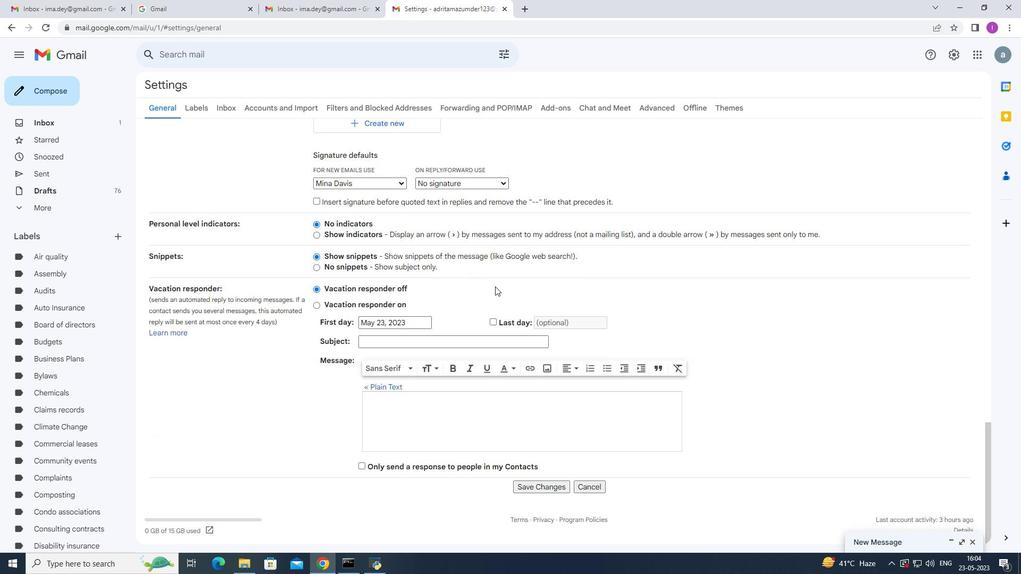 
Action: Mouse scrolled (498, 284) with delta (0, 0)
Screenshot: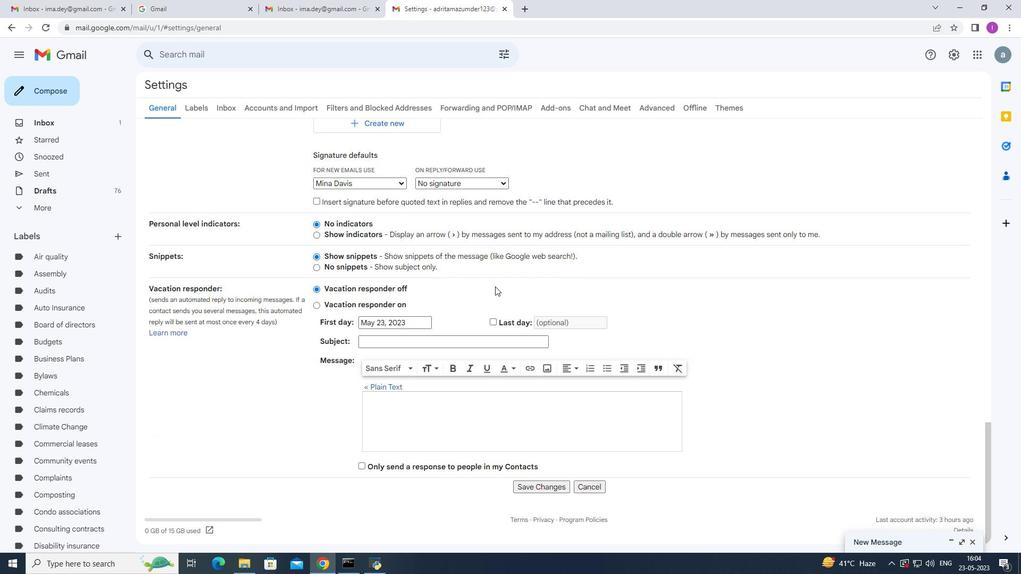 
Action: Mouse moved to (503, 286)
Screenshot: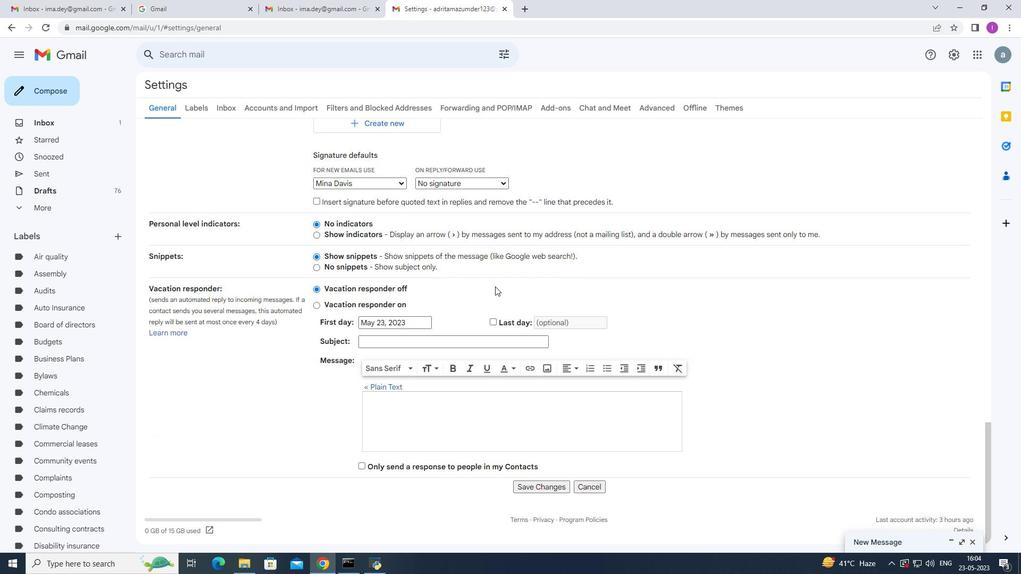 
Action: Mouse scrolled (503, 286) with delta (0, 0)
Screenshot: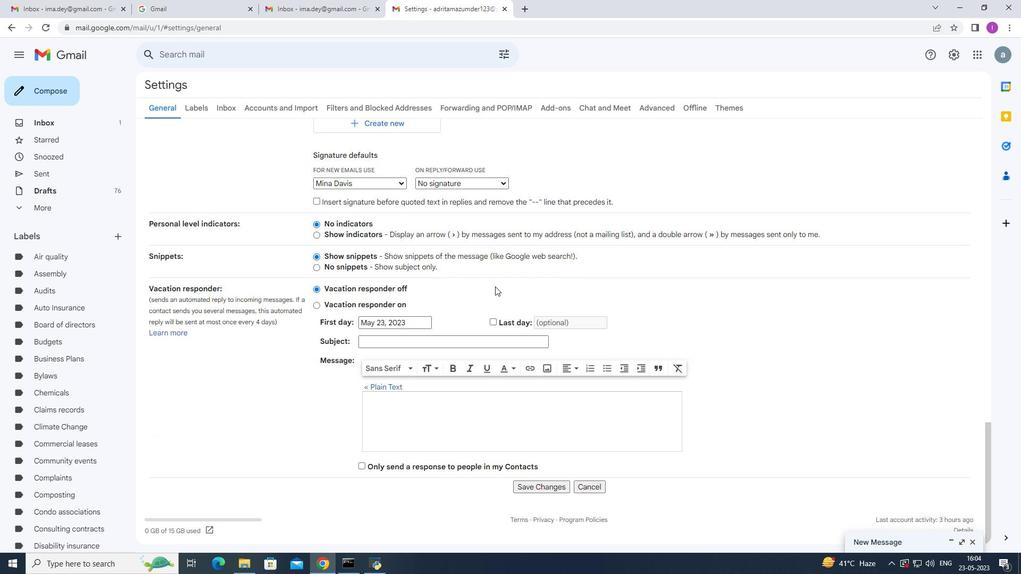 
Action: Mouse moved to (504, 287)
Screenshot: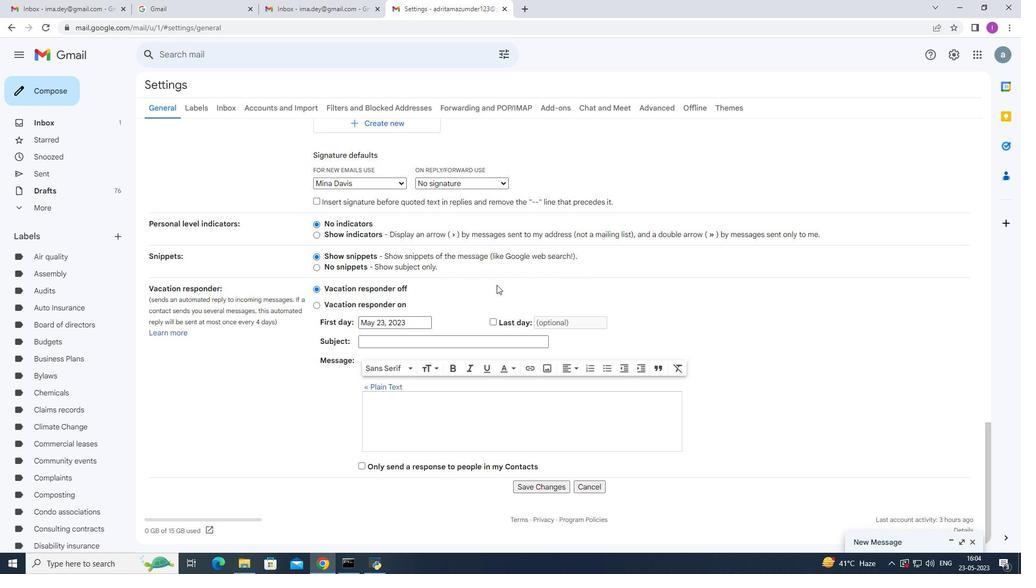 
Action: Mouse scrolled (504, 287) with delta (0, 0)
Screenshot: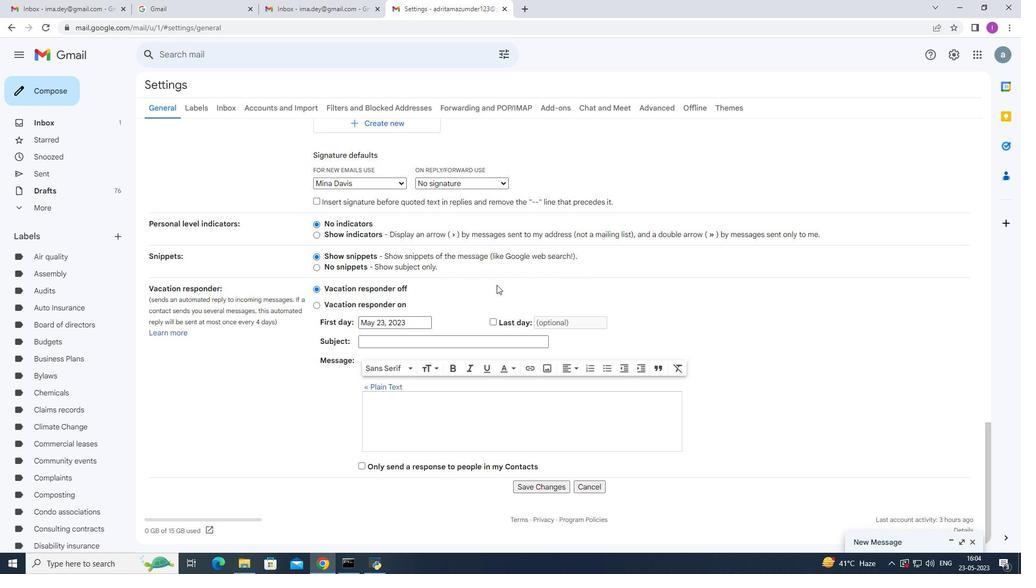 
Action: Mouse moved to (505, 287)
Screenshot: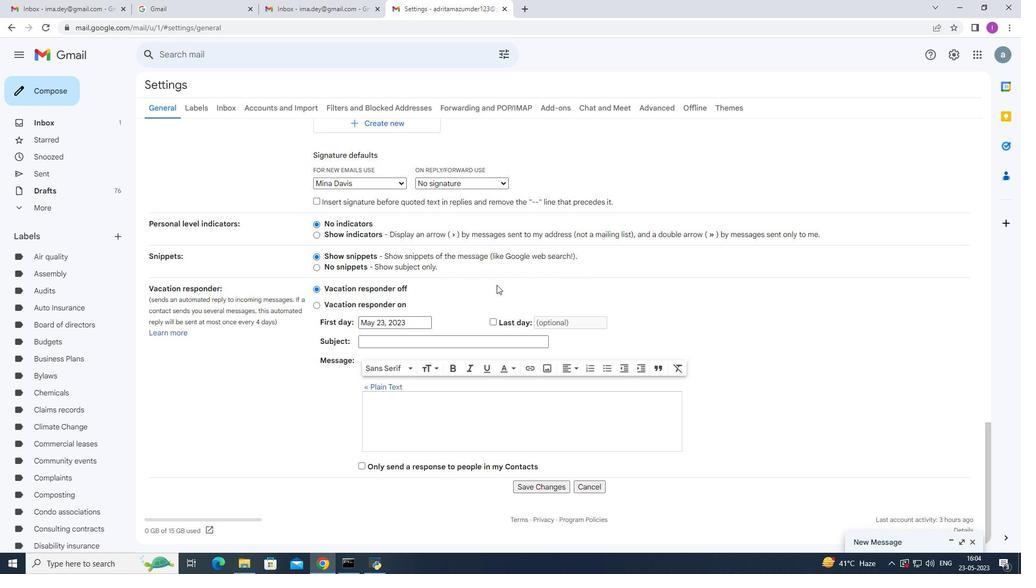 
Action: Mouse scrolled (505, 287) with delta (0, 0)
Screenshot: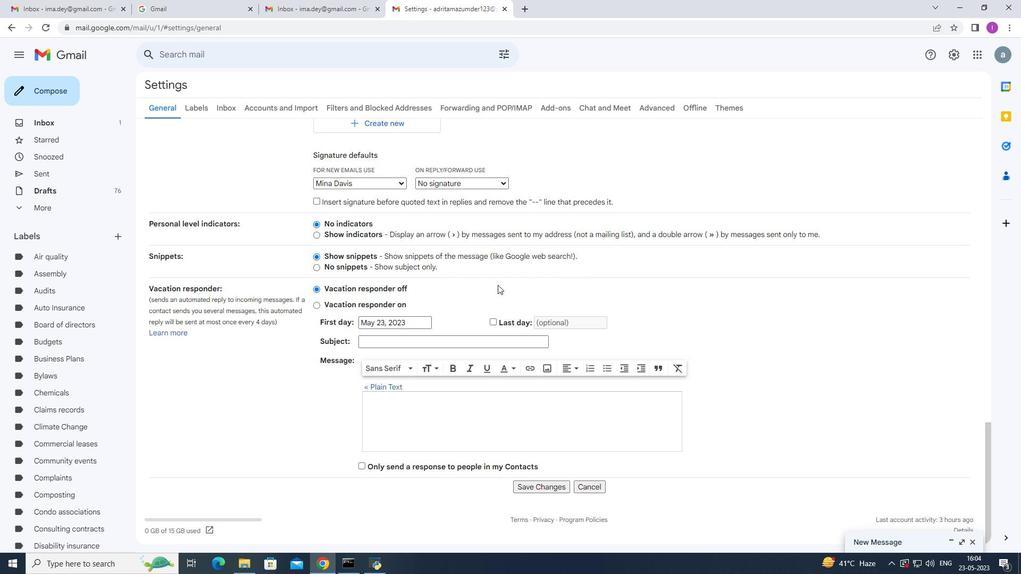 
Action: Mouse moved to (538, 487)
Screenshot: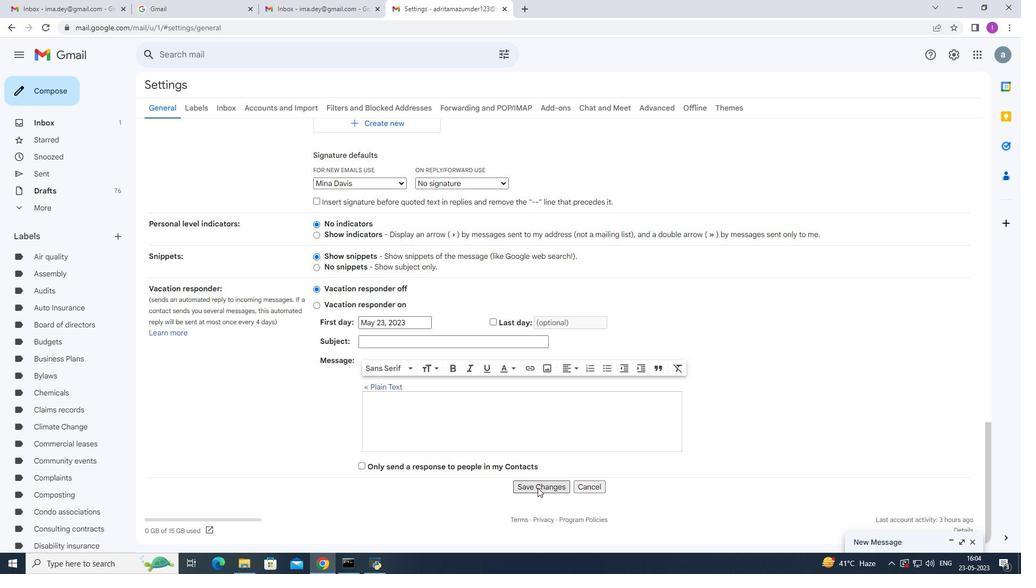 
Action: Mouse pressed left at (538, 487)
Screenshot: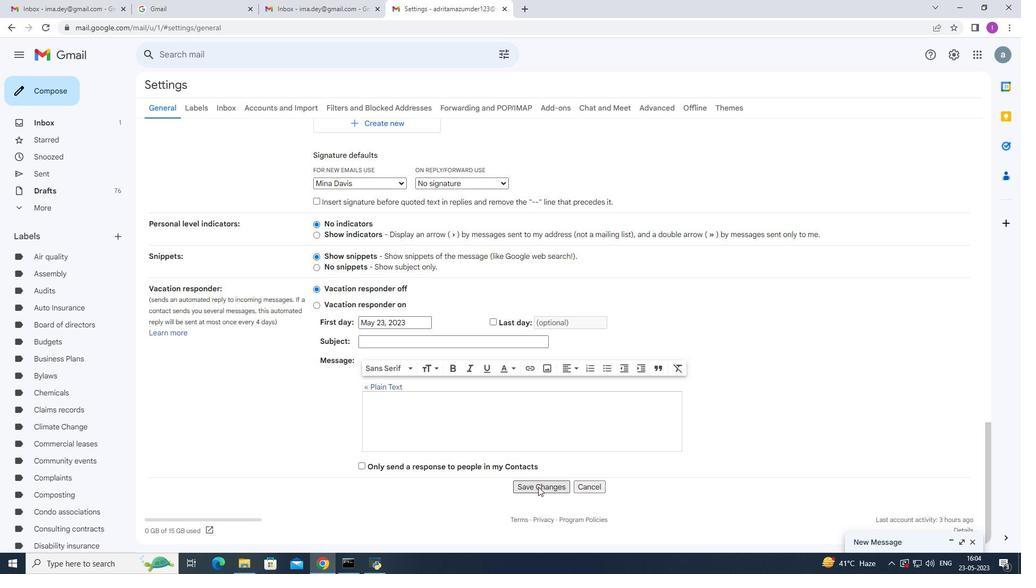 
Action: Mouse moved to (58, 92)
Screenshot: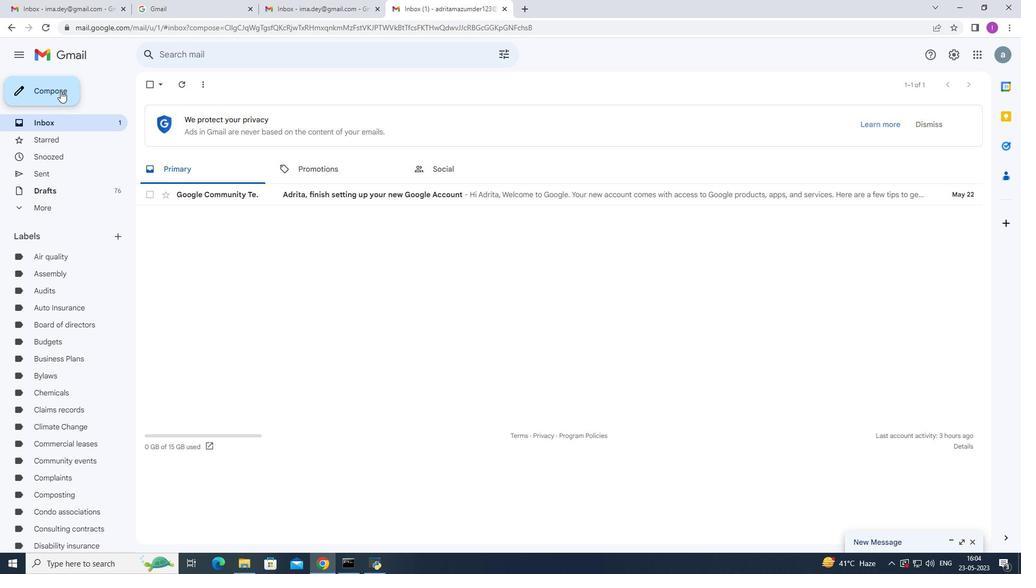 
Action: Mouse pressed left at (58, 92)
Screenshot: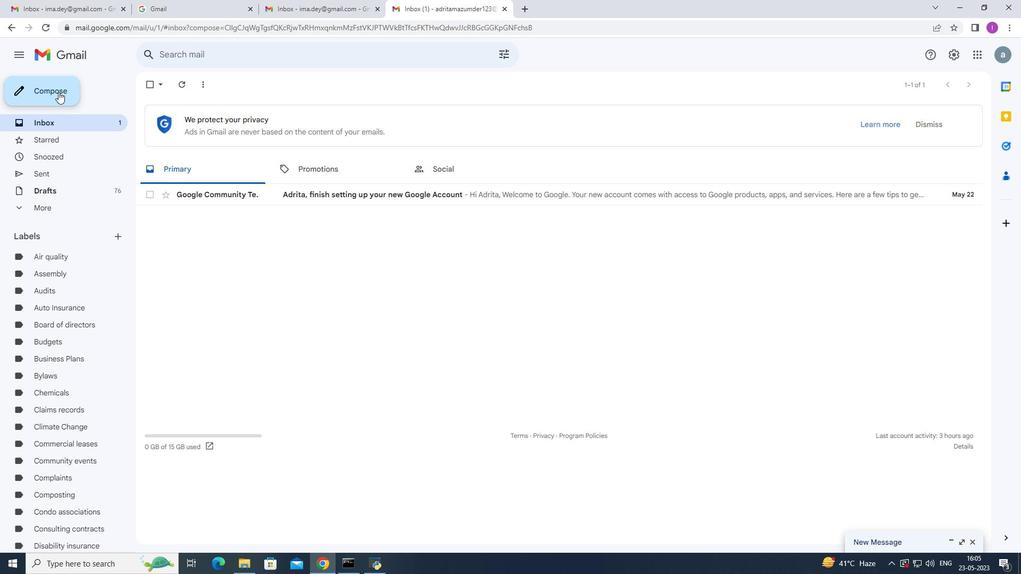 
Action: Mouse moved to (696, 256)
Screenshot: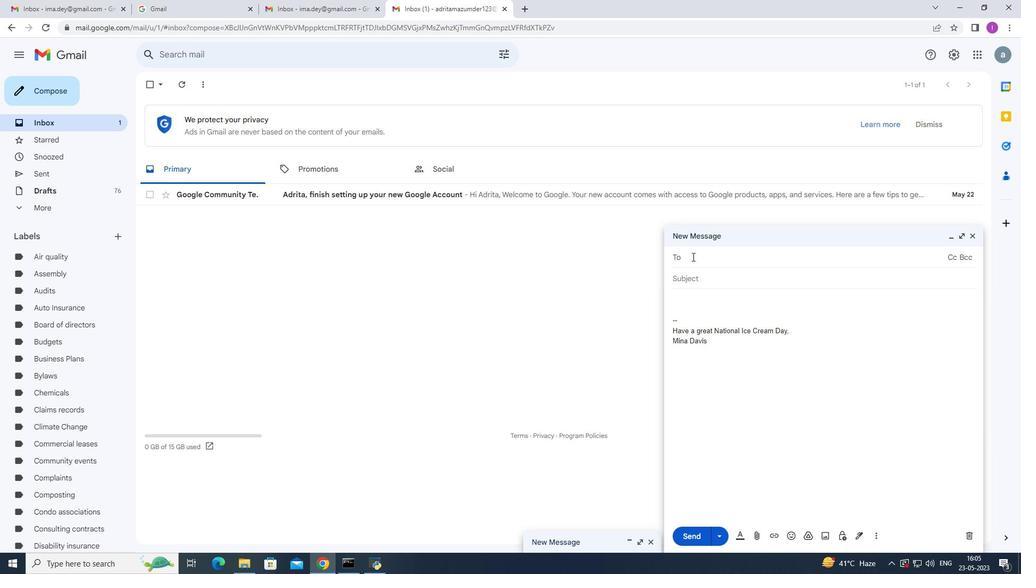 
Action: Key pressed s
Screenshot: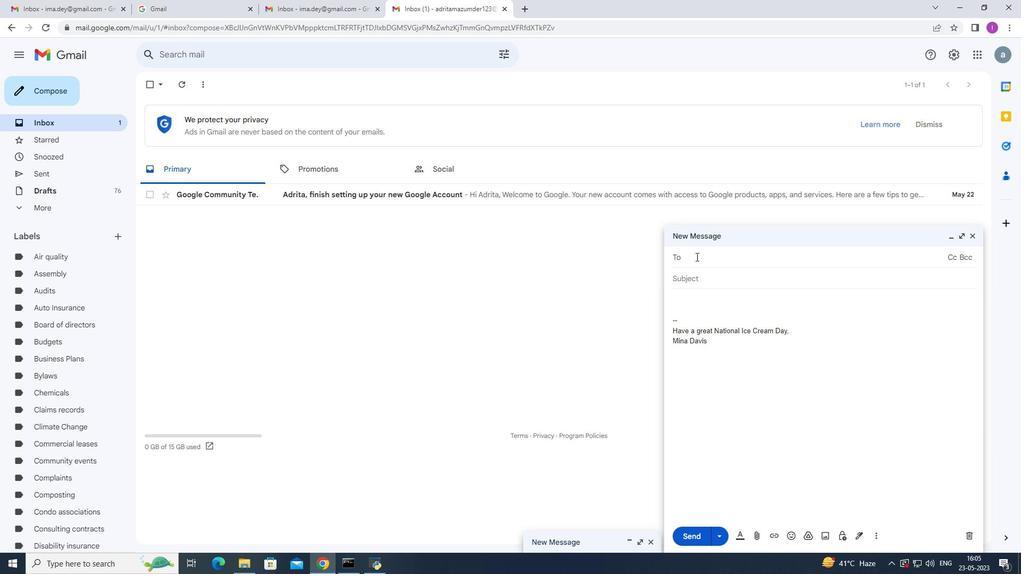 
Action: Mouse moved to (741, 280)
Screenshot: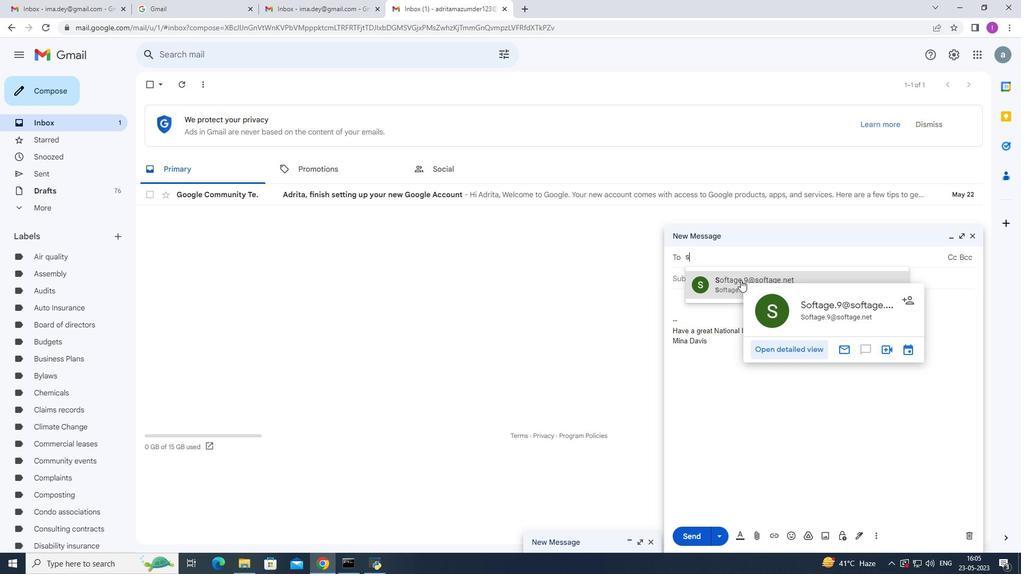 
Action: Mouse pressed left at (741, 280)
Screenshot: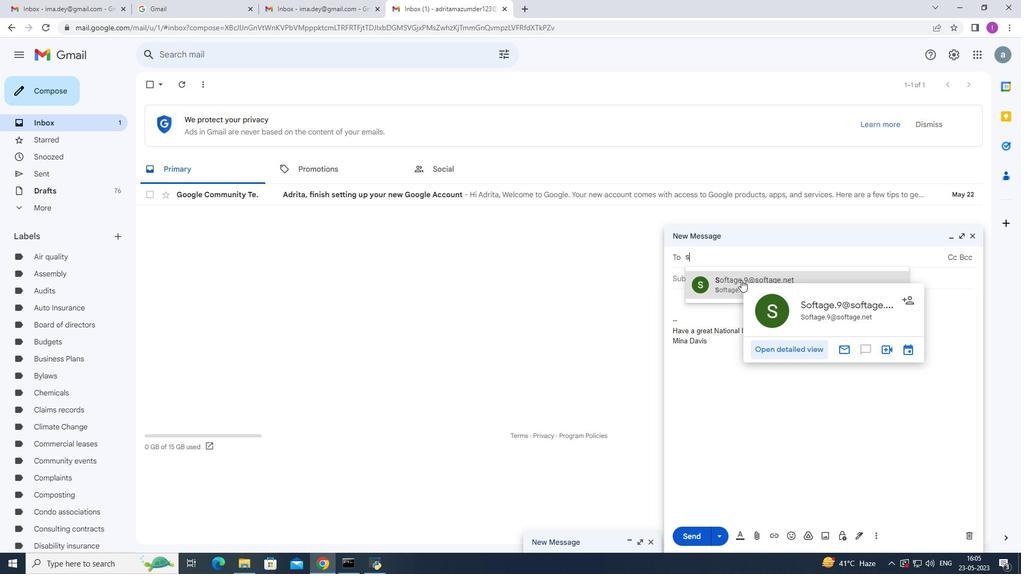 
Action: Mouse moved to (730, 401)
Screenshot: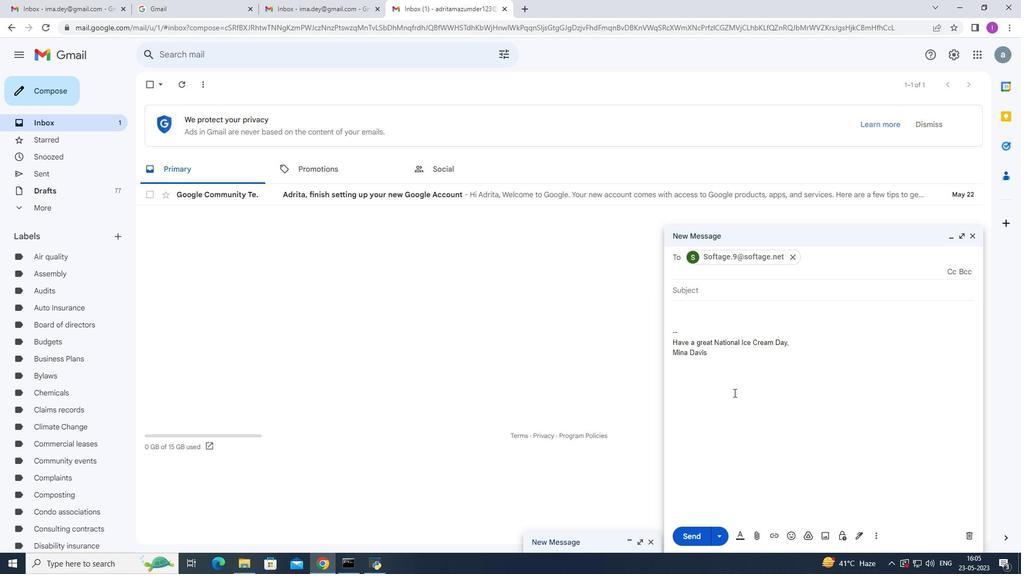 
Action: Mouse scrolled (730, 400) with delta (0, 0)
Screenshot: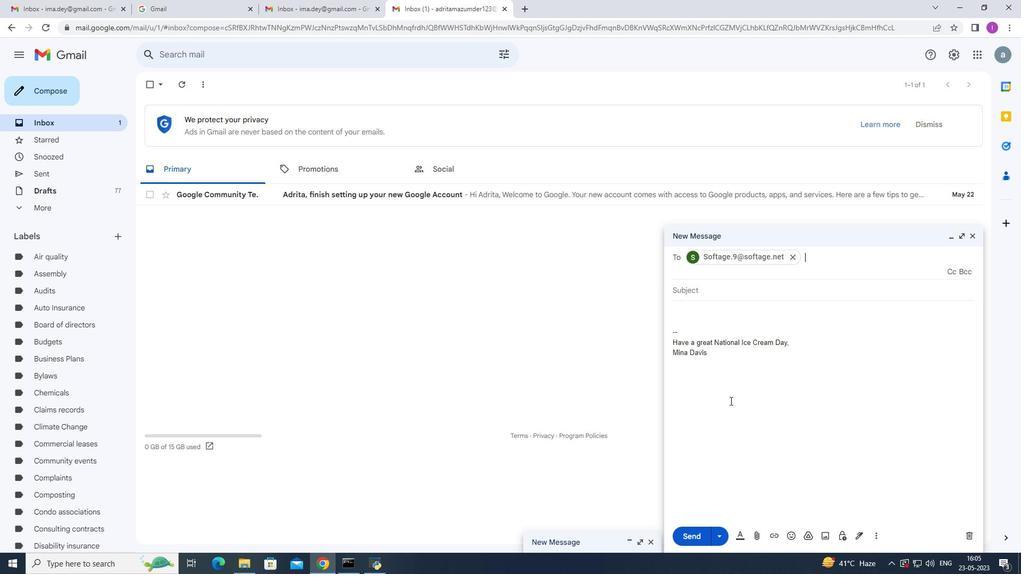 
Action: Mouse scrolled (730, 400) with delta (0, 0)
Screenshot: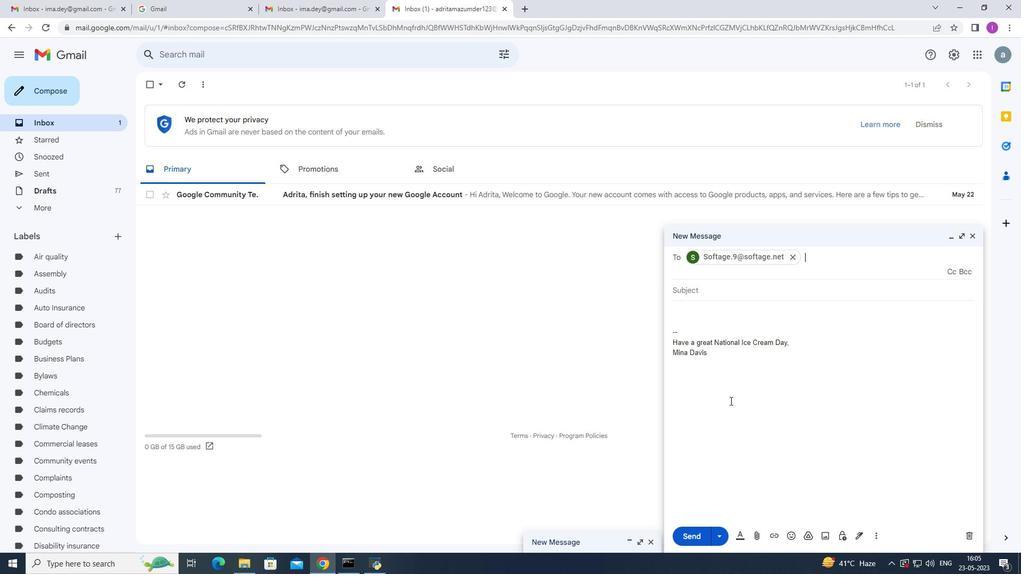 
Action: Mouse moved to (779, 386)
Screenshot: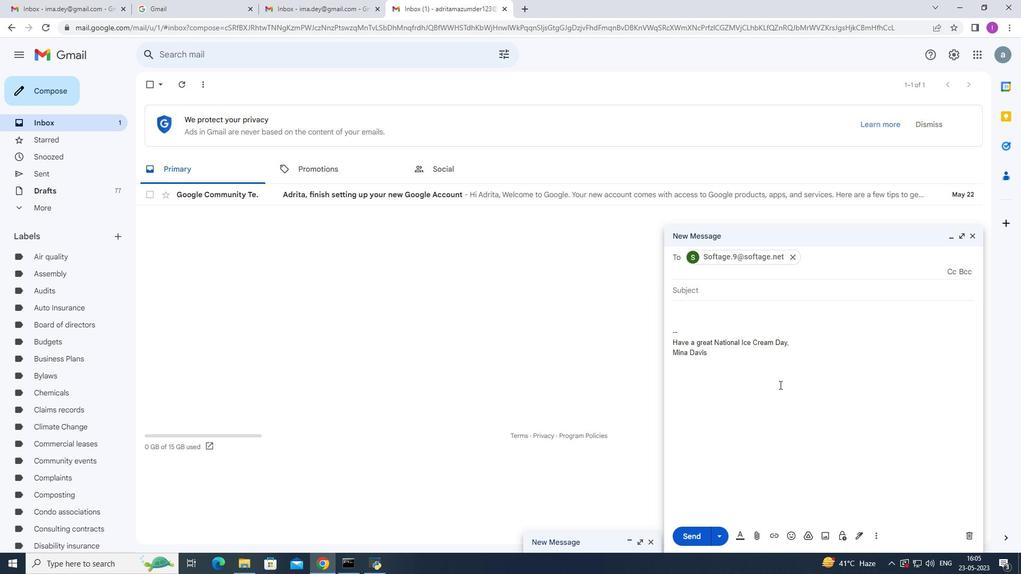 
Action: Mouse scrolled (779, 385) with delta (0, 0)
Screenshot: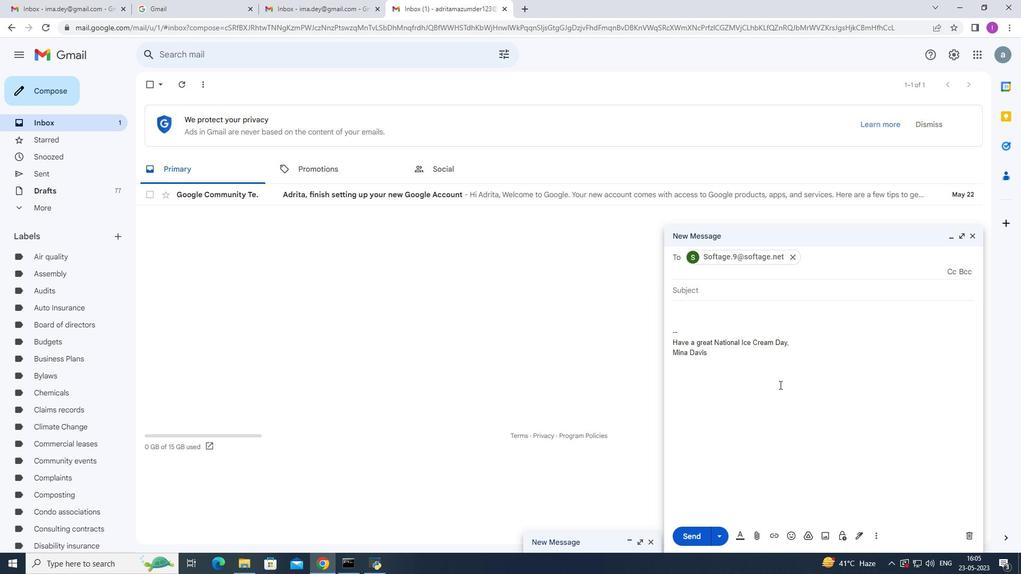 
Action: Mouse moved to (779, 387)
Screenshot: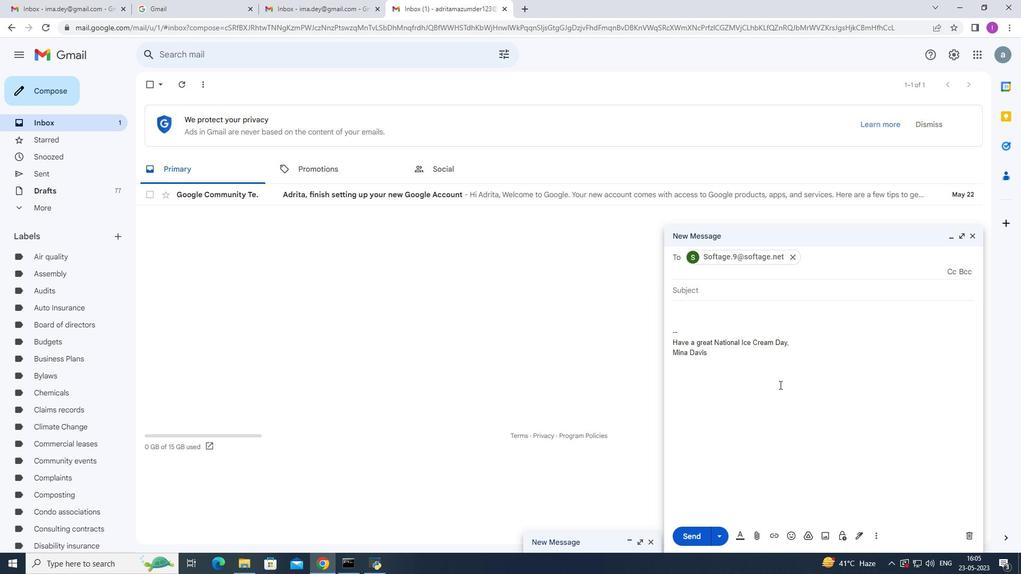 
Action: Mouse scrolled (779, 386) with delta (0, 0)
Screenshot: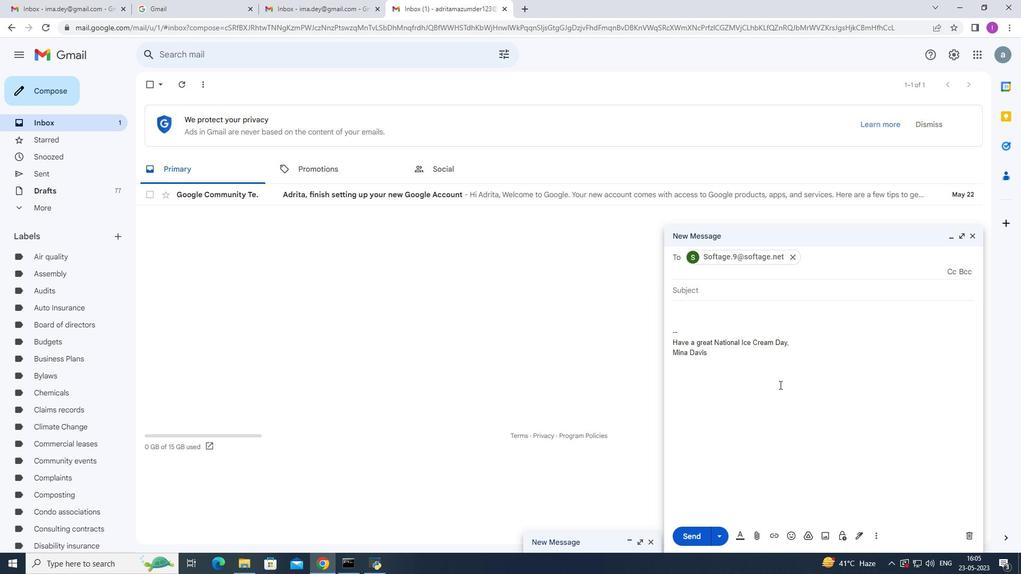 
Action: Mouse moved to (780, 387)
Screenshot: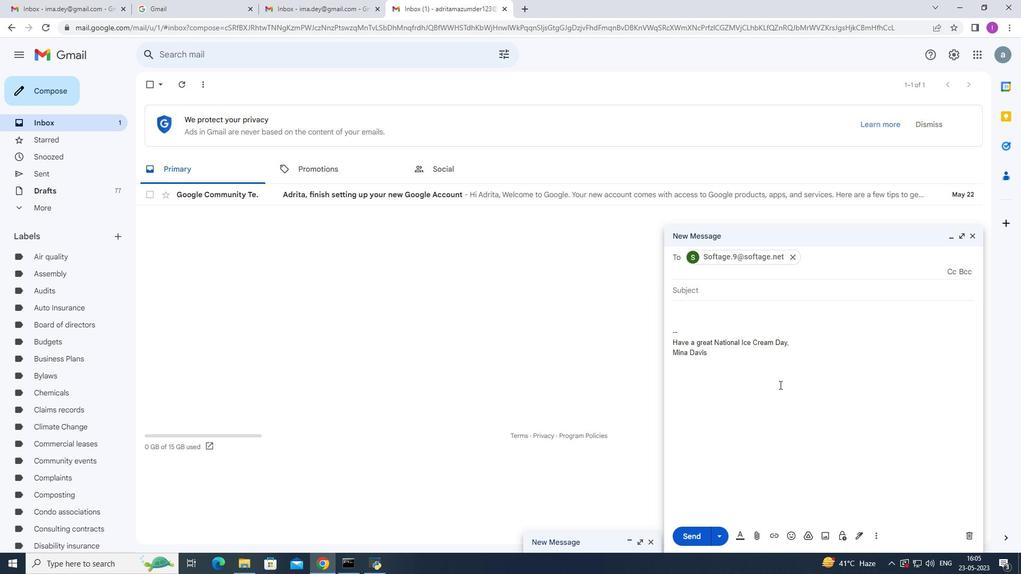 
Action: Mouse scrolled (780, 387) with delta (0, 0)
Screenshot: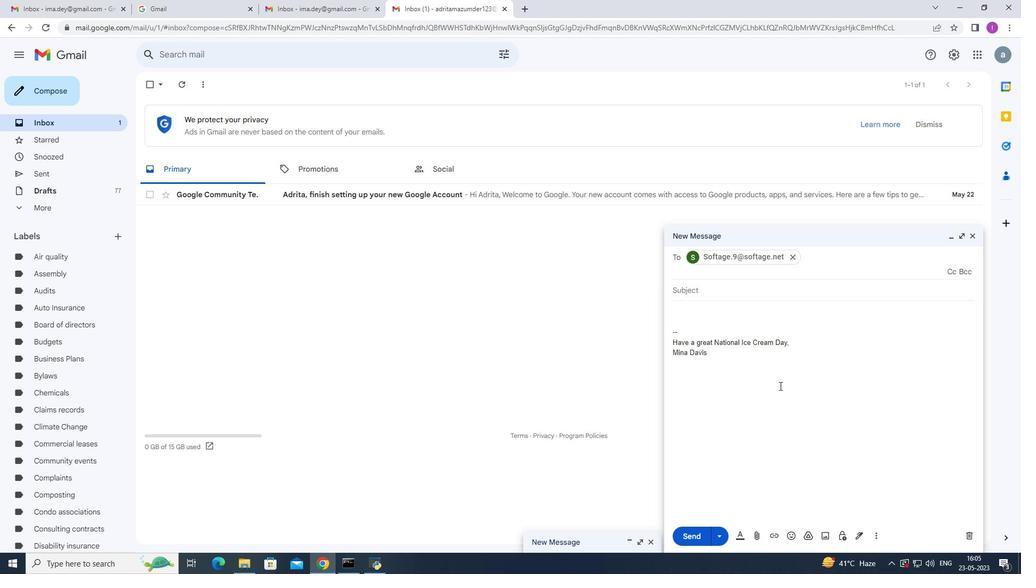 
Action: Mouse moved to (880, 535)
Screenshot: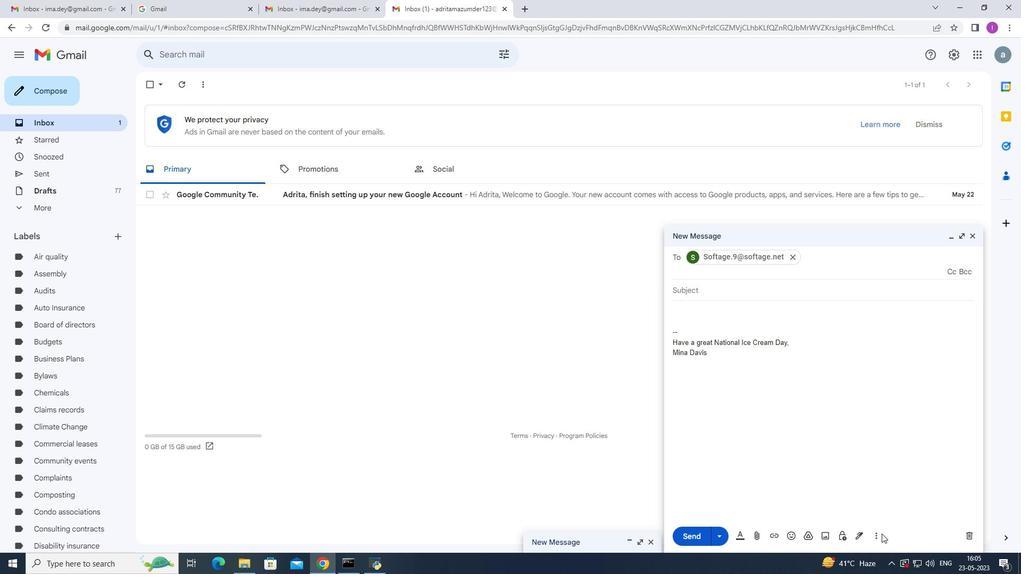 
Action: Mouse pressed left at (880, 535)
Screenshot: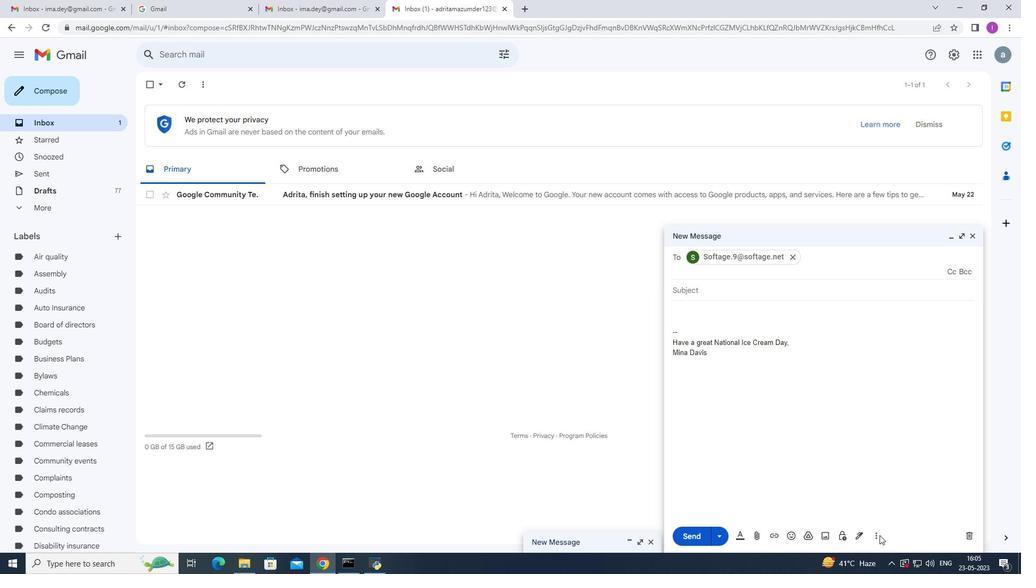 
Action: Mouse moved to (874, 533)
Screenshot: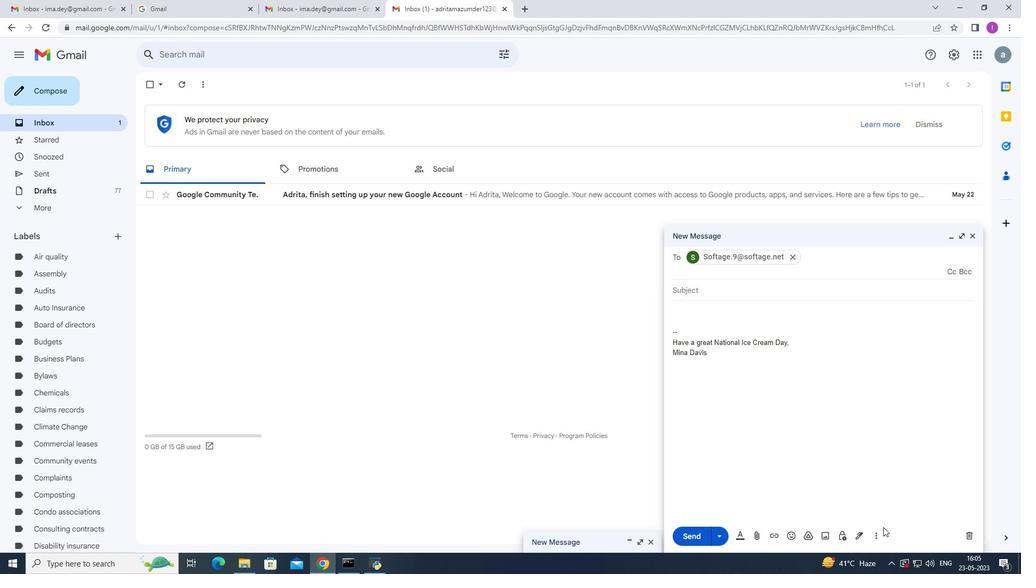 
Action: Mouse pressed left at (874, 533)
Screenshot: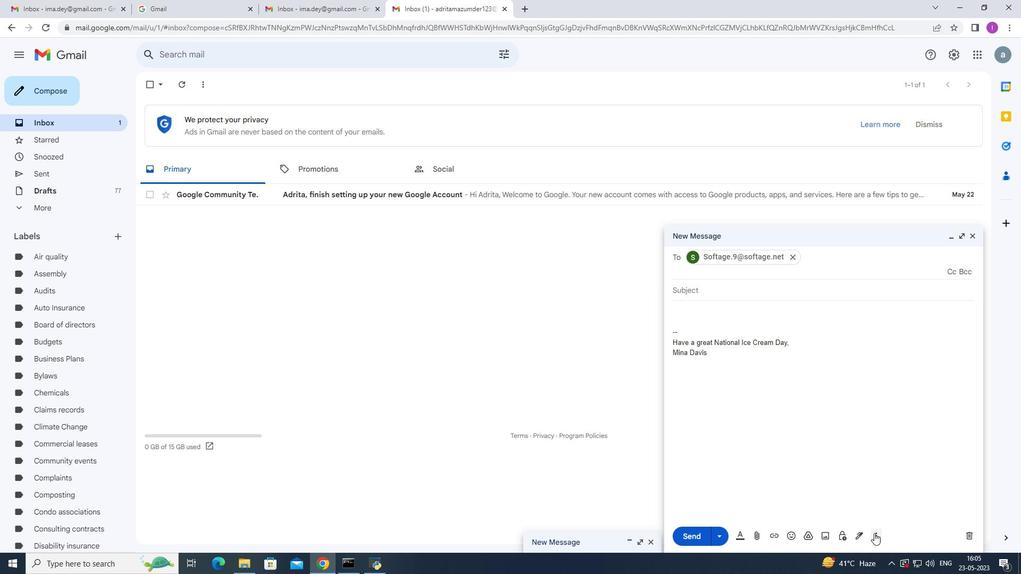 
Action: Mouse moved to (726, 230)
Screenshot: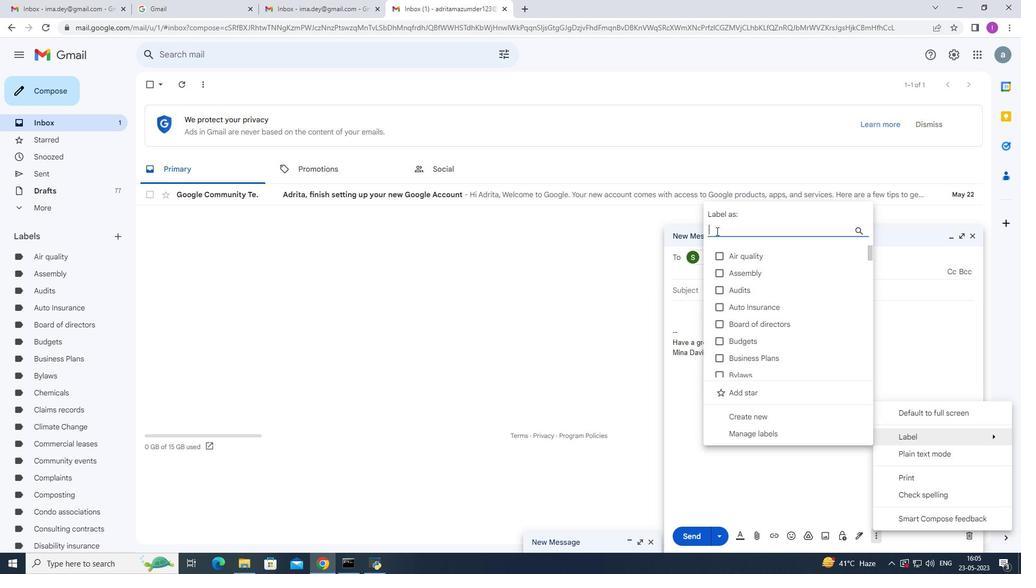 
Action: Mouse pressed left at (726, 230)
Screenshot: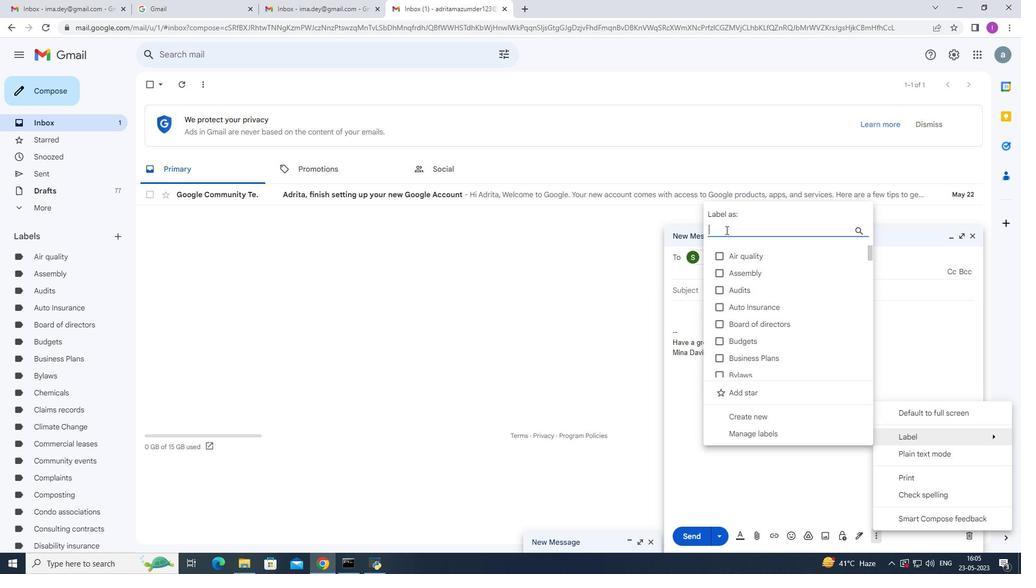 
Action: Mouse moved to (728, 229)
Screenshot: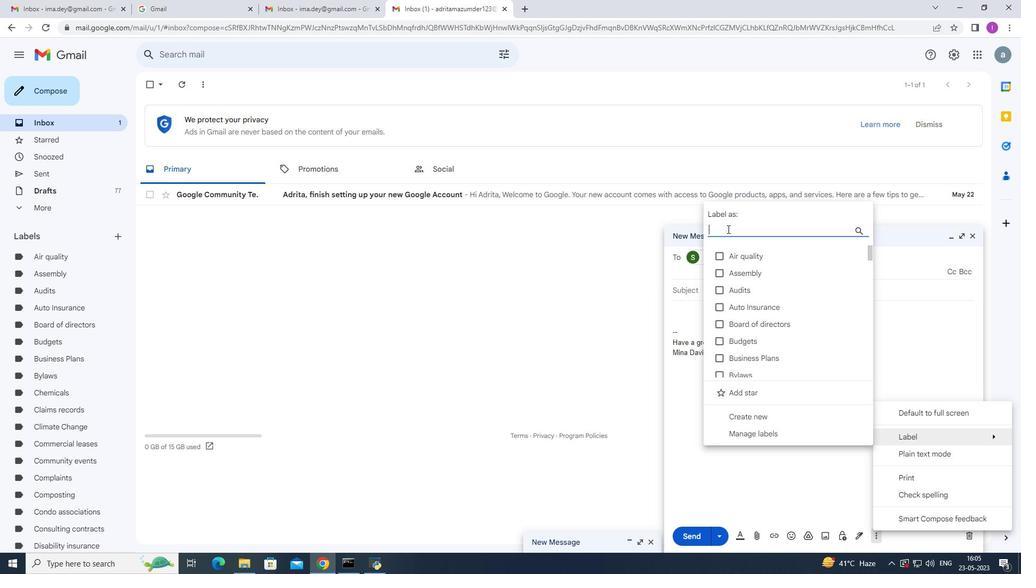 
Action: Key pressed <Key.shift>Incident<Key.space>reports
Screenshot: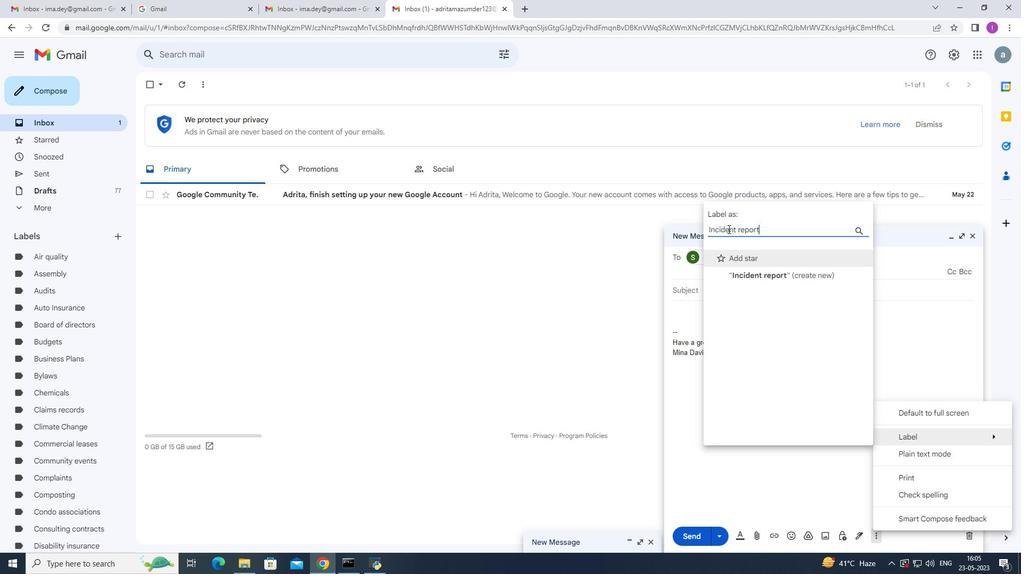 
Action: Mouse moved to (765, 275)
Screenshot: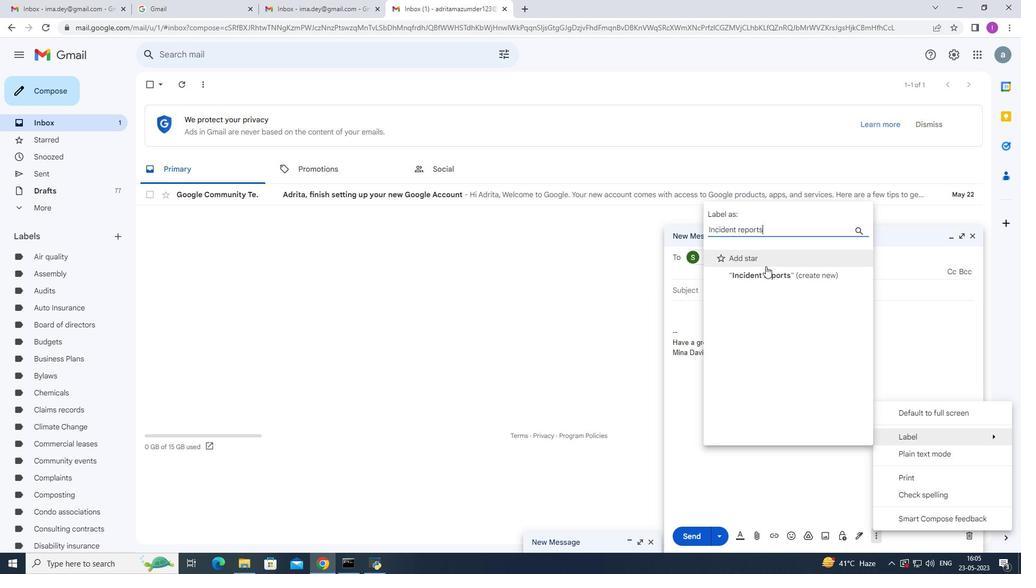 
Action: Mouse pressed left at (765, 275)
Screenshot: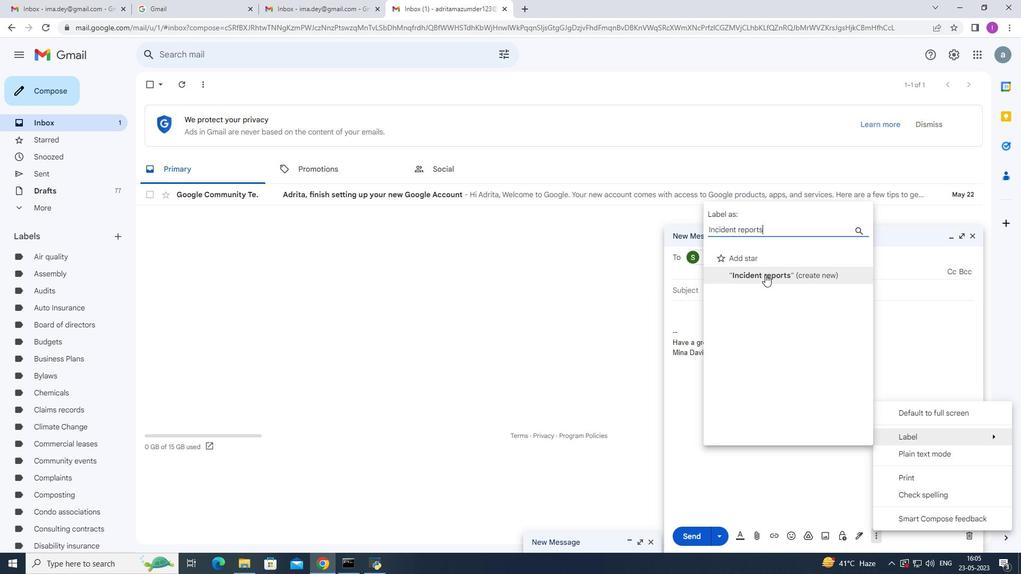 
Action: Mouse moved to (616, 339)
Screenshot: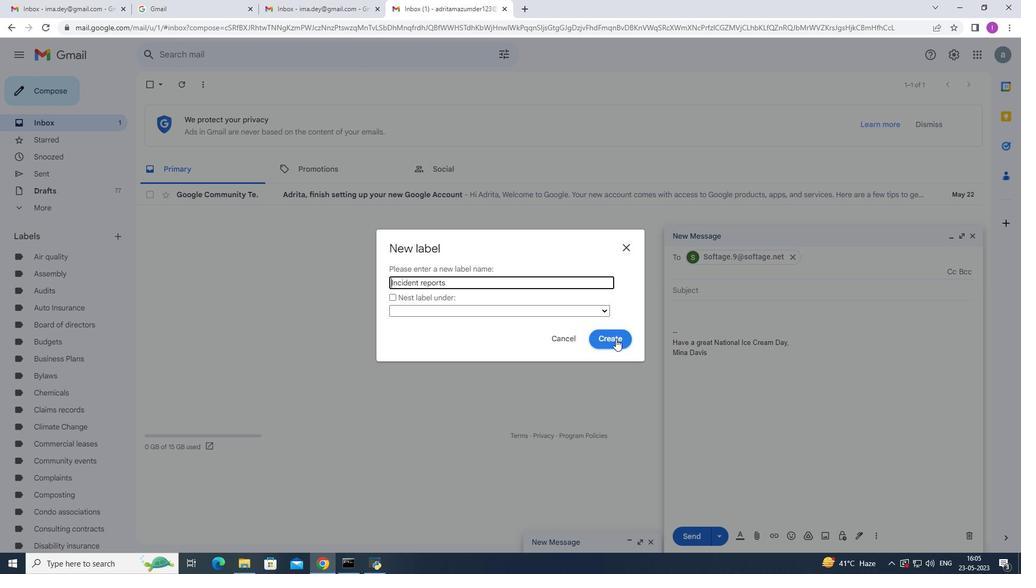 
Action: Mouse pressed left at (616, 339)
Screenshot: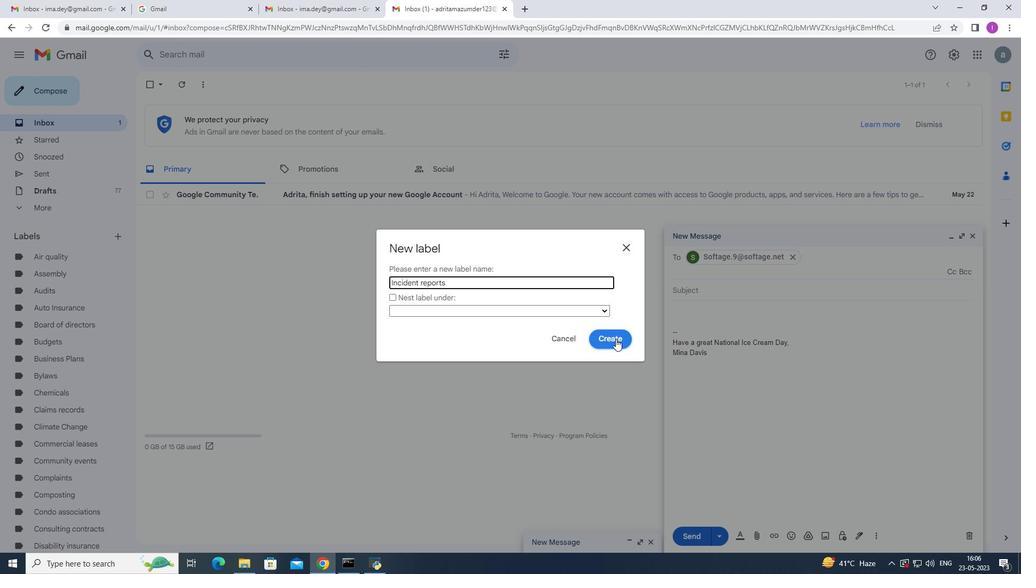 
Action: Mouse moved to (718, 455)
Screenshot: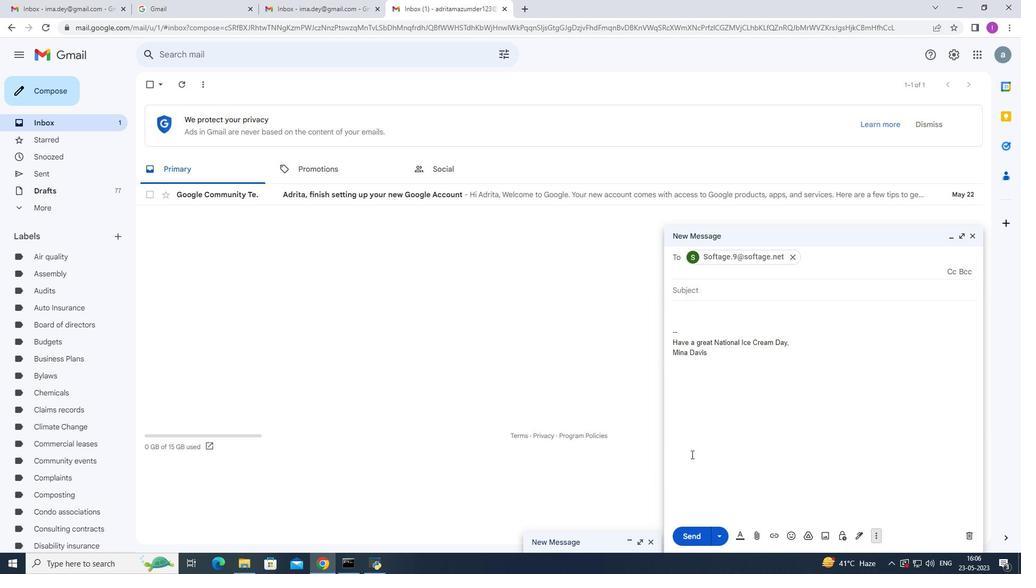 
Action: Mouse scrolled (718, 454) with delta (0, 0)
Screenshot: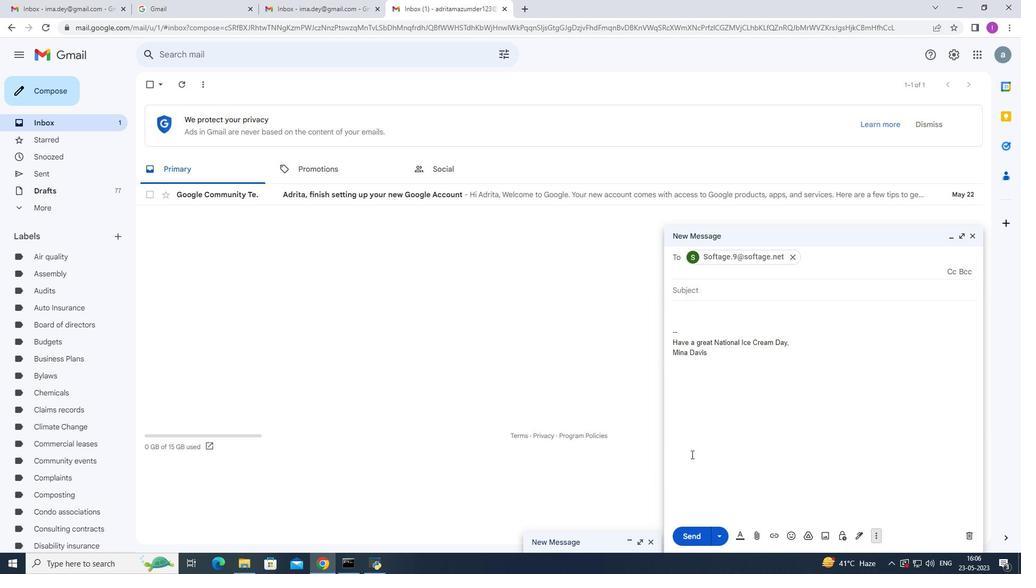 
Action: Mouse moved to (723, 455)
Screenshot: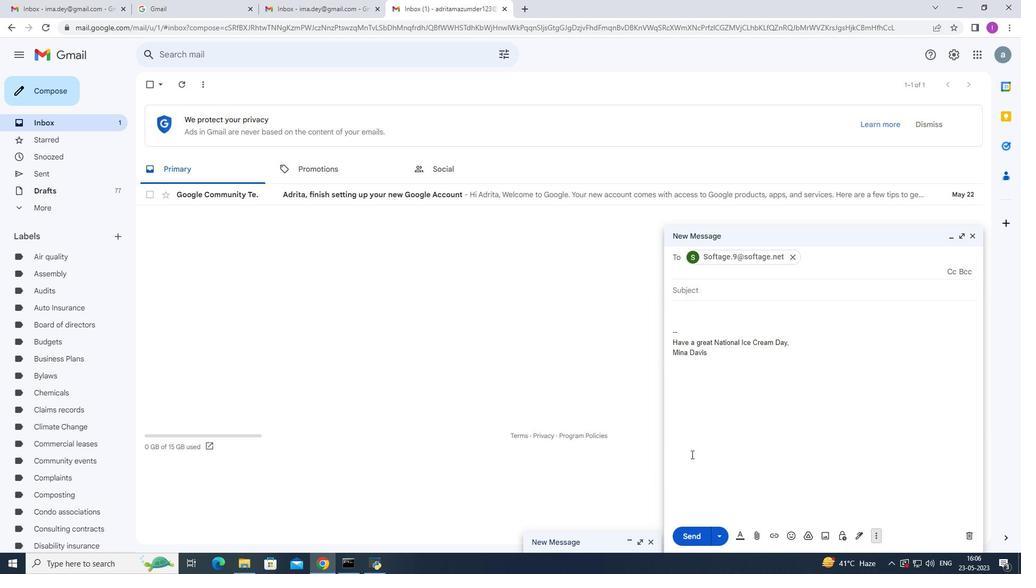 
Action: Mouse scrolled (722, 454) with delta (0, 0)
Screenshot: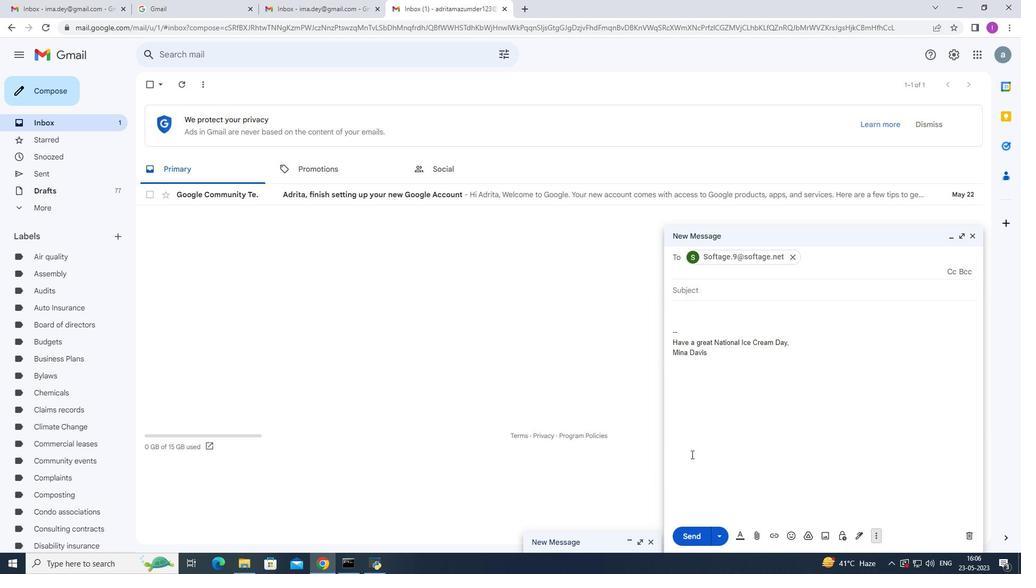 
Action: Mouse moved to (730, 455)
Screenshot: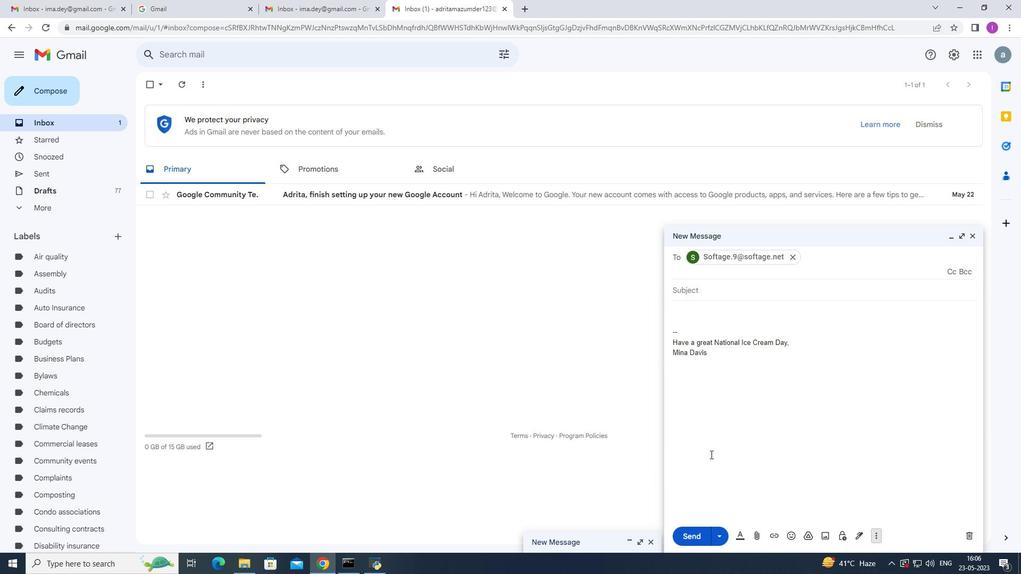 
Action: Mouse scrolled (730, 454) with delta (0, 0)
Screenshot: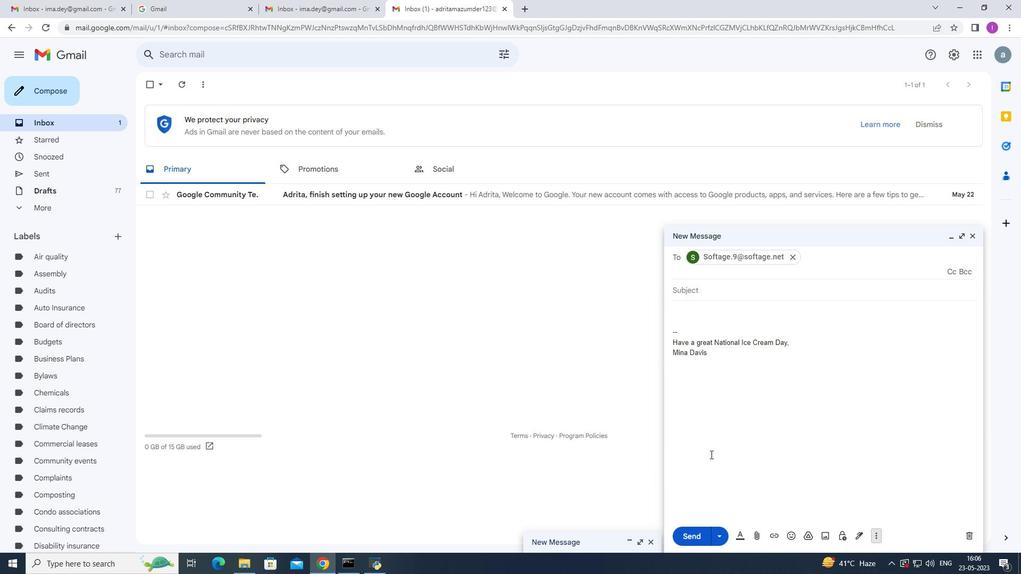 
Action: Mouse moved to (876, 537)
Screenshot: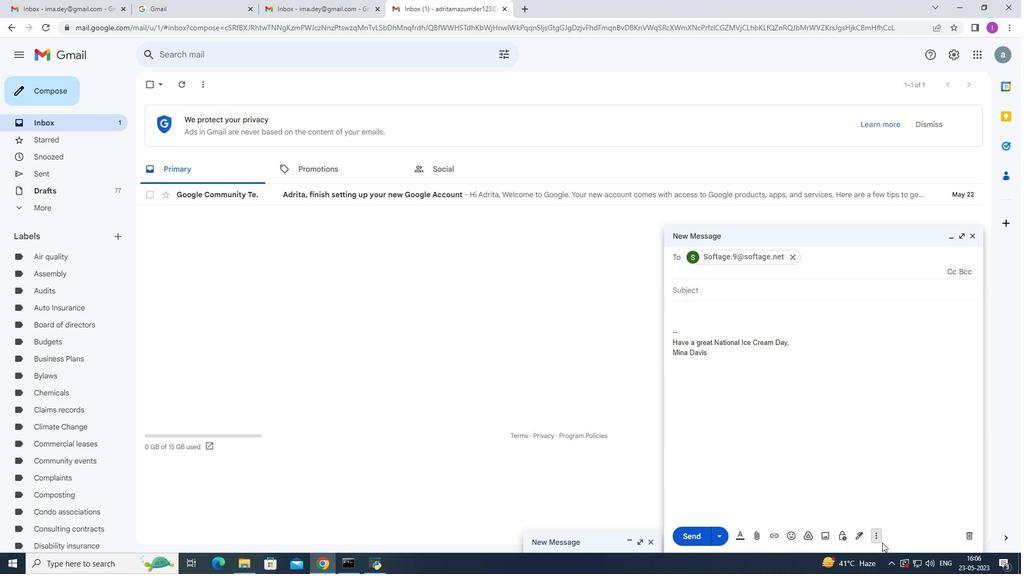 
Action: Mouse pressed left at (876, 537)
Screenshot: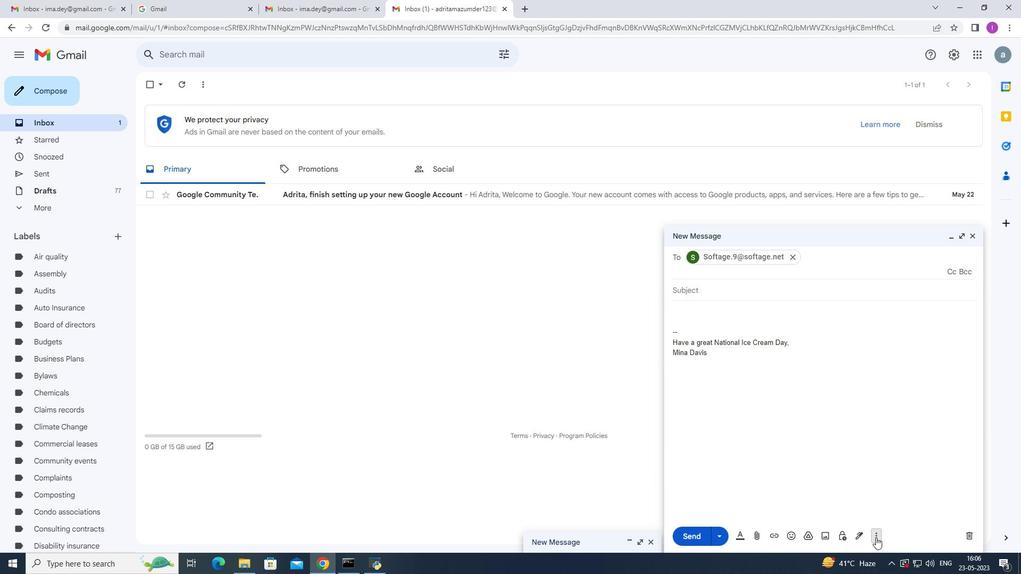 
Action: Mouse moved to (603, 290)
Screenshot: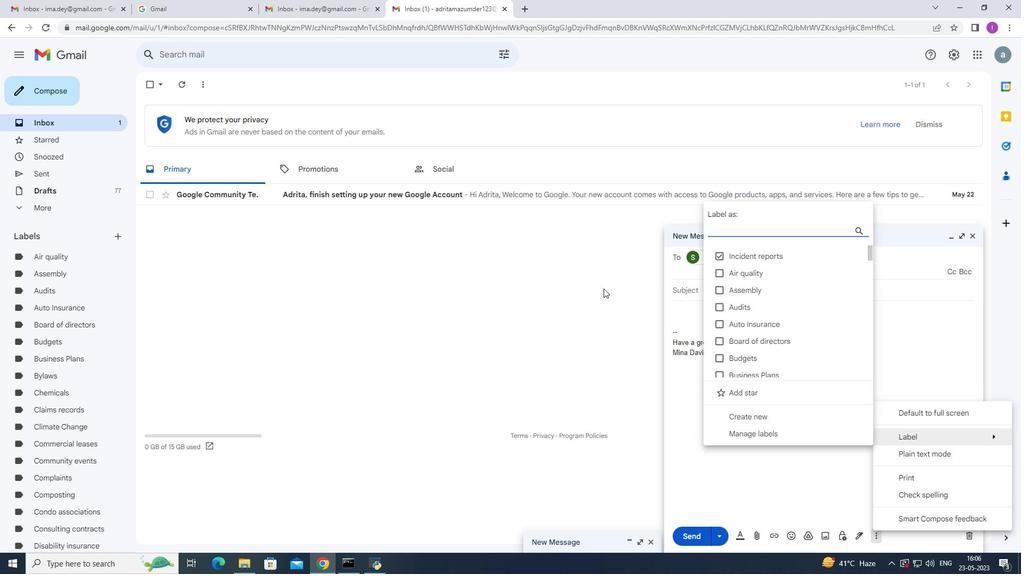 
Action: Mouse pressed left at (603, 290)
Screenshot: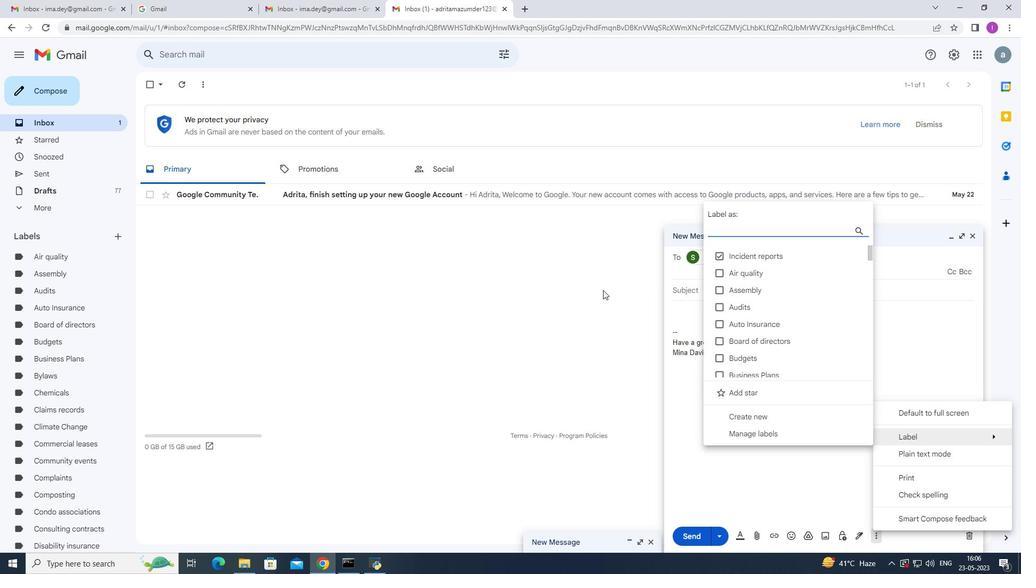 
Action: Mouse moved to (754, 357)
Screenshot: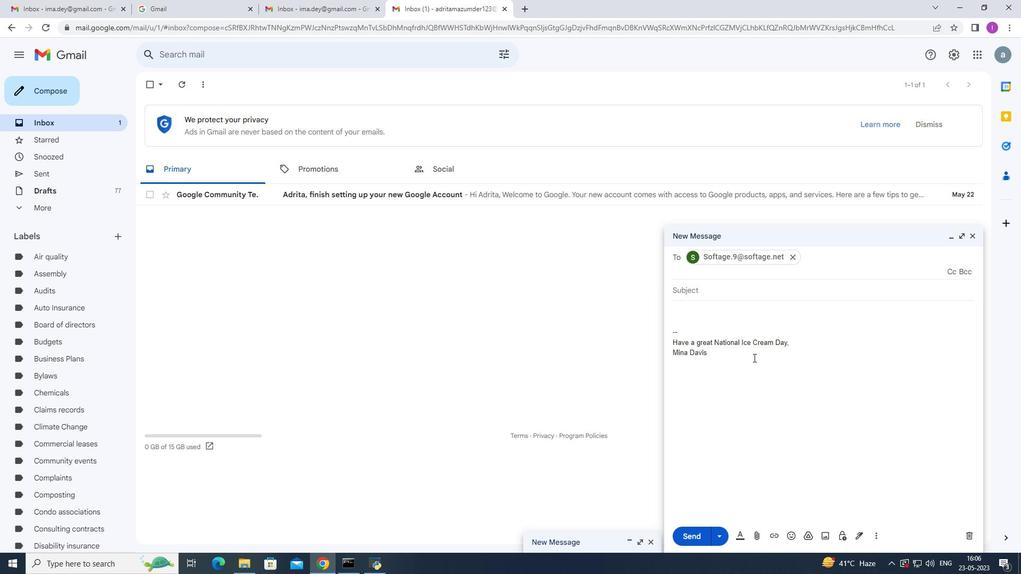 
